 Task: Search one way flight ticket for 1 adult, 5 children, 2 infants in seat and 1 infant on lap in first from Myrtle Beach: Myrtle Beach International Airport to New Bern: Coastal Carolina Regional Airport (was Craven County Regional) on 8-4-2023. Number of bags: 1 checked bag. Price is upto 106000. Outbound departure time preference is 6:00.
Action: Mouse moved to (218, 310)
Screenshot: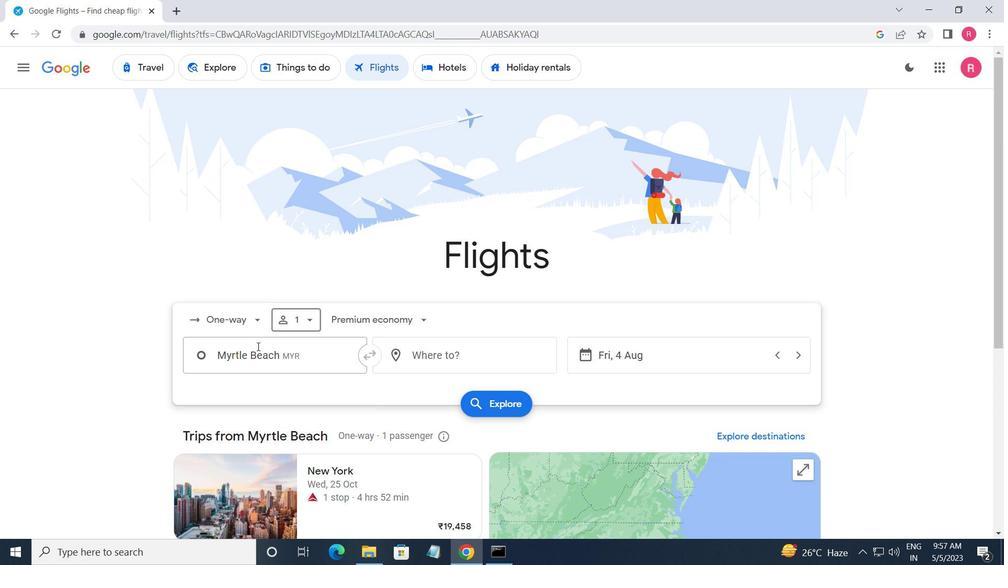 
Action: Mouse pressed left at (218, 310)
Screenshot: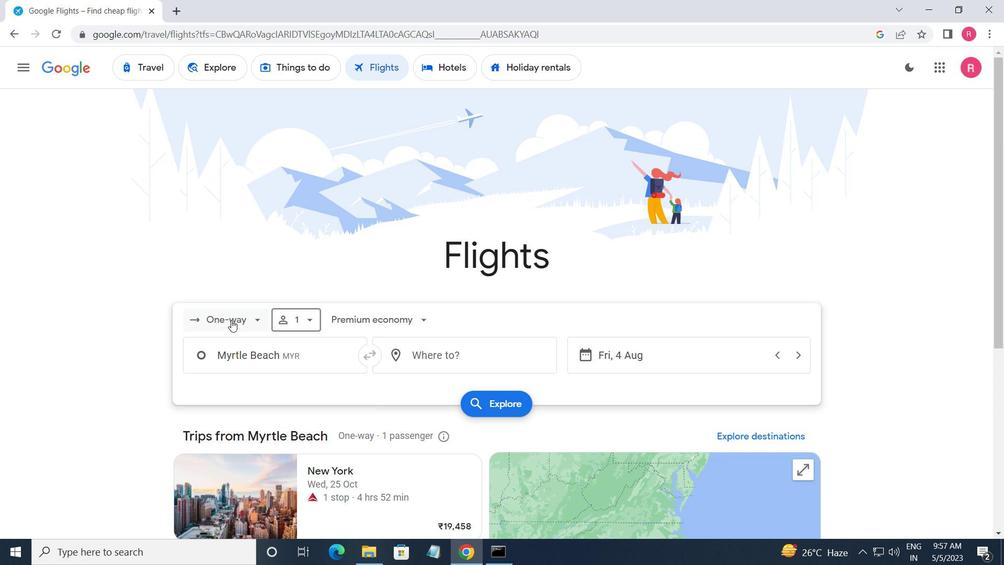 
Action: Mouse moved to (248, 378)
Screenshot: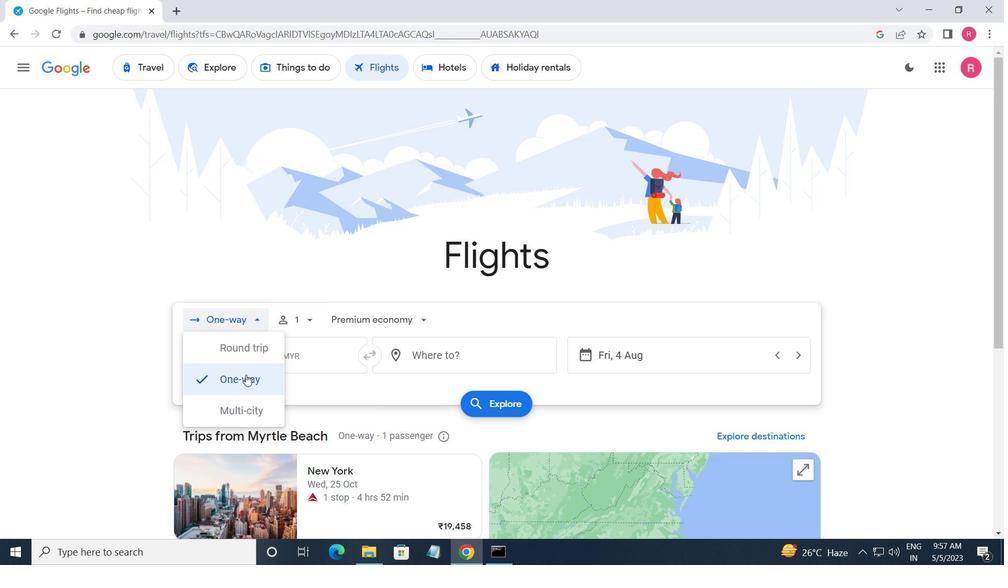 
Action: Mouse pressed left at (248, 378)
Screenshot: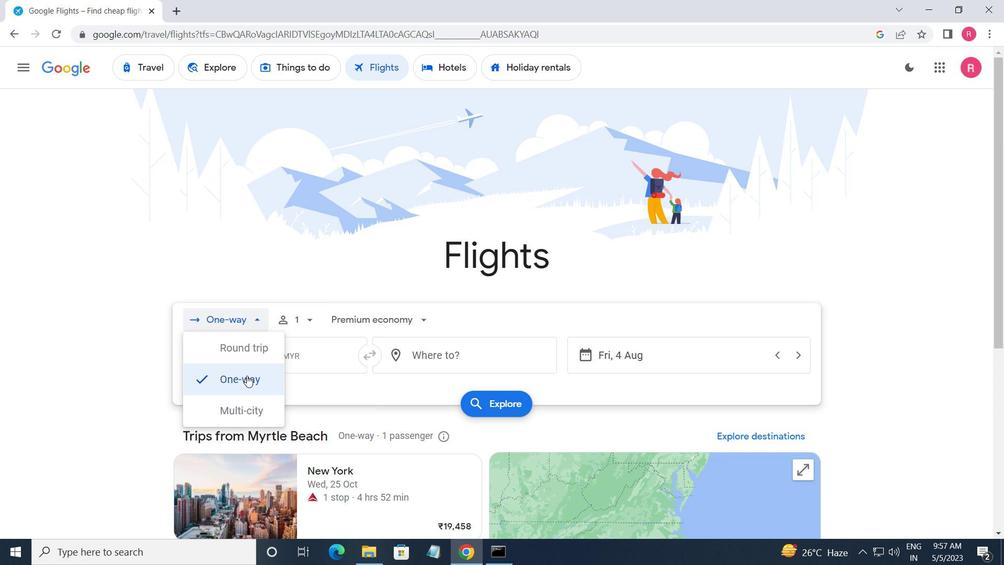
Action: Mouse moved to (300, 318)
Screenshot: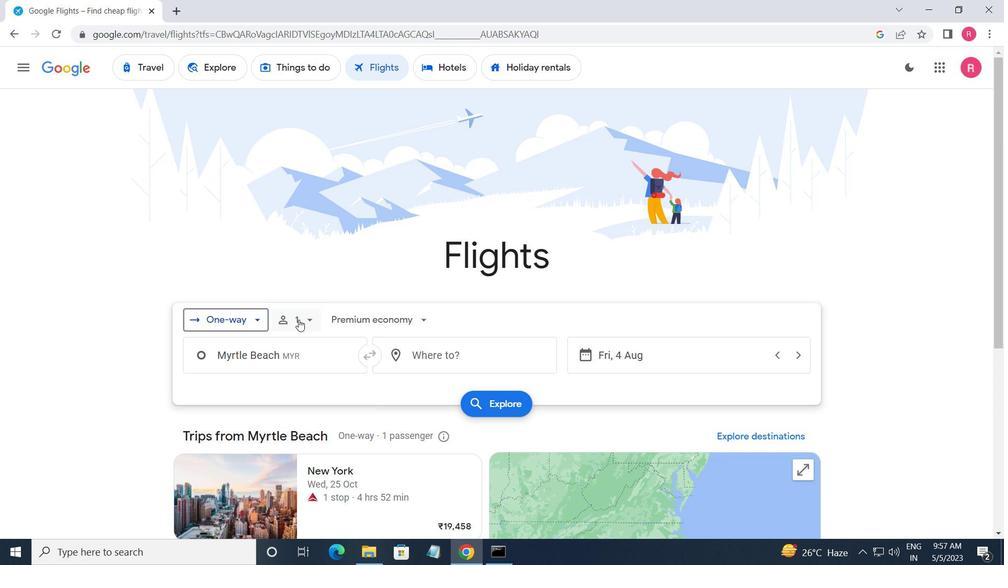 
Action: Mouse pressed left at (300, 318)
Screenshot: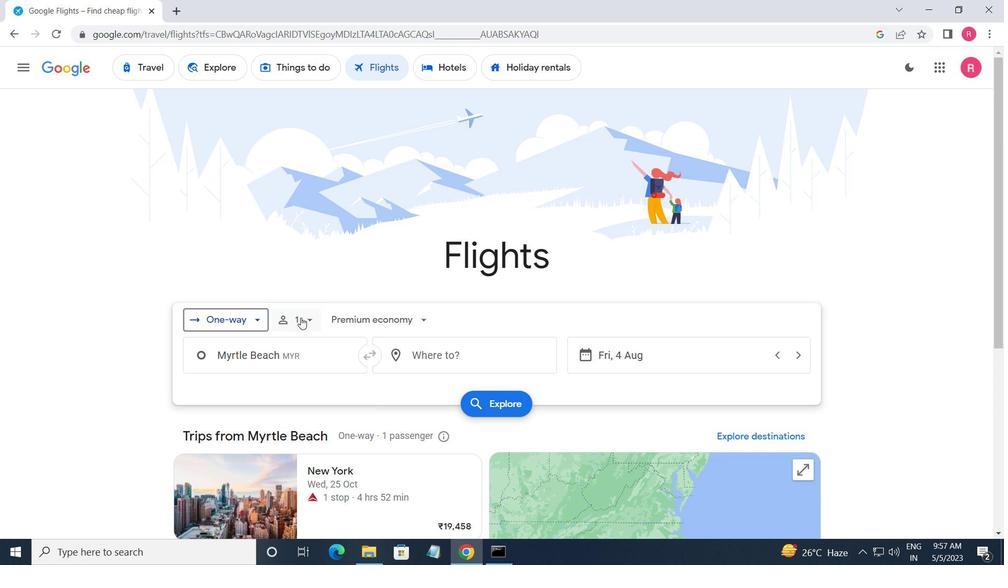 
Action: Mouse moved to (412, 391)
Screenshot: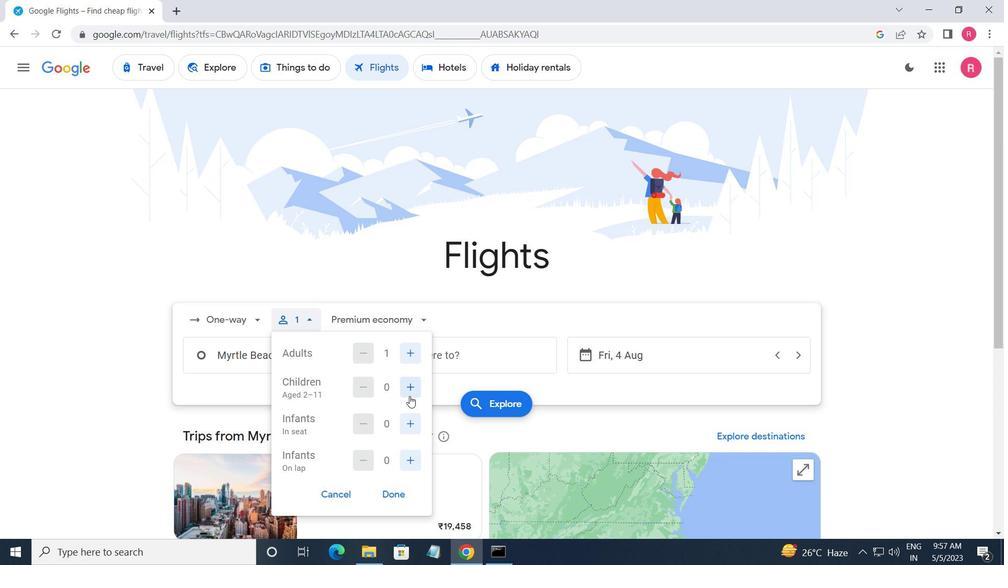 
Action: Mouse pressed left at (412, 391)
Screenshot: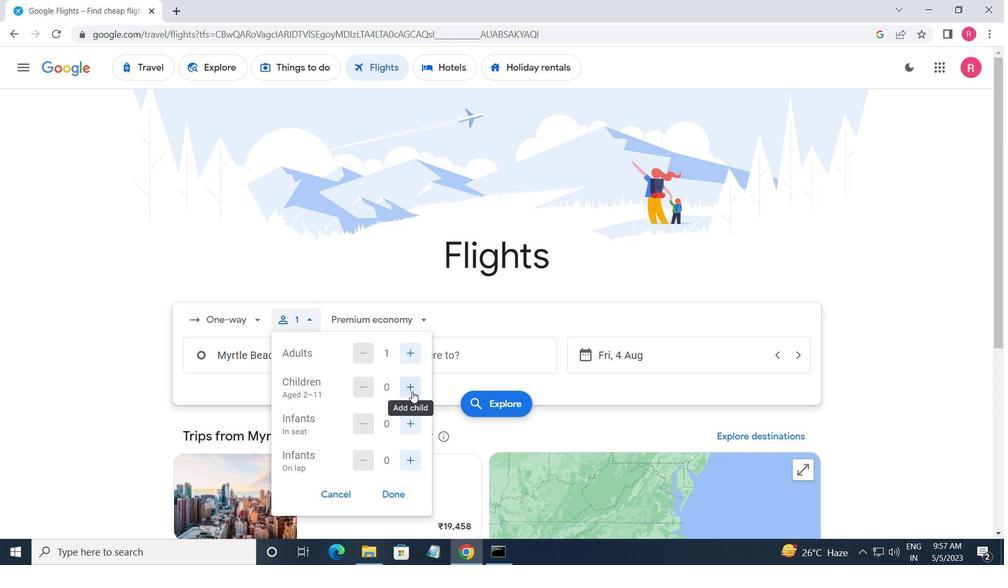 
Action: Mouse pressed left at (412, 391)
Screenshot: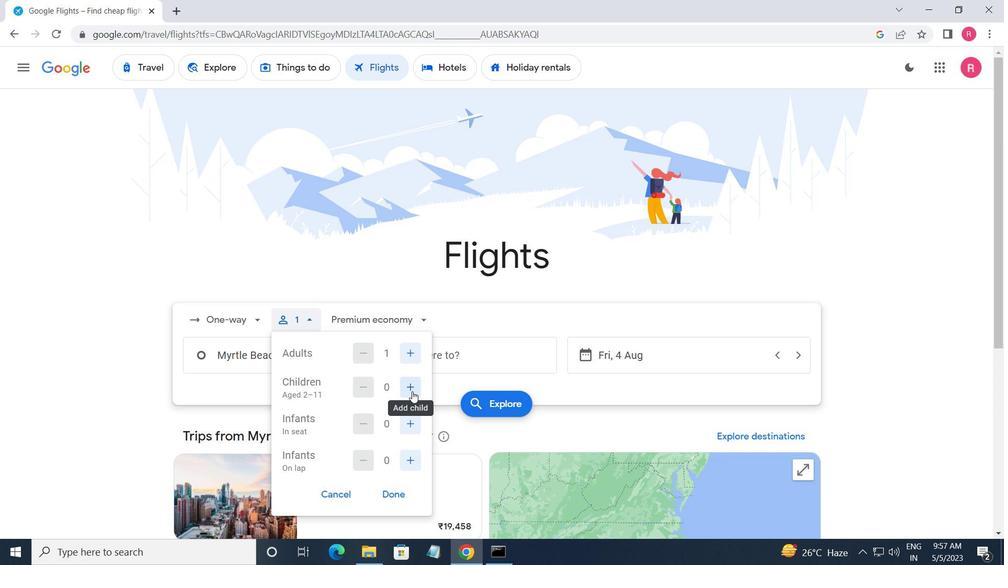 
Action: Mouse pressed left at (412, 391)
Screenshot: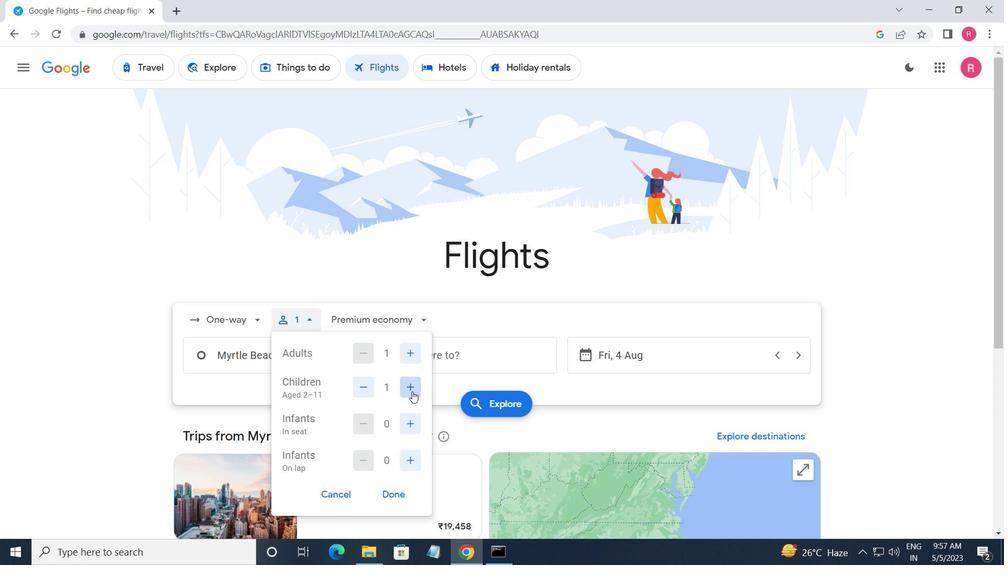 
Action: Mouse pressed left at (412, 391)
Screenshot: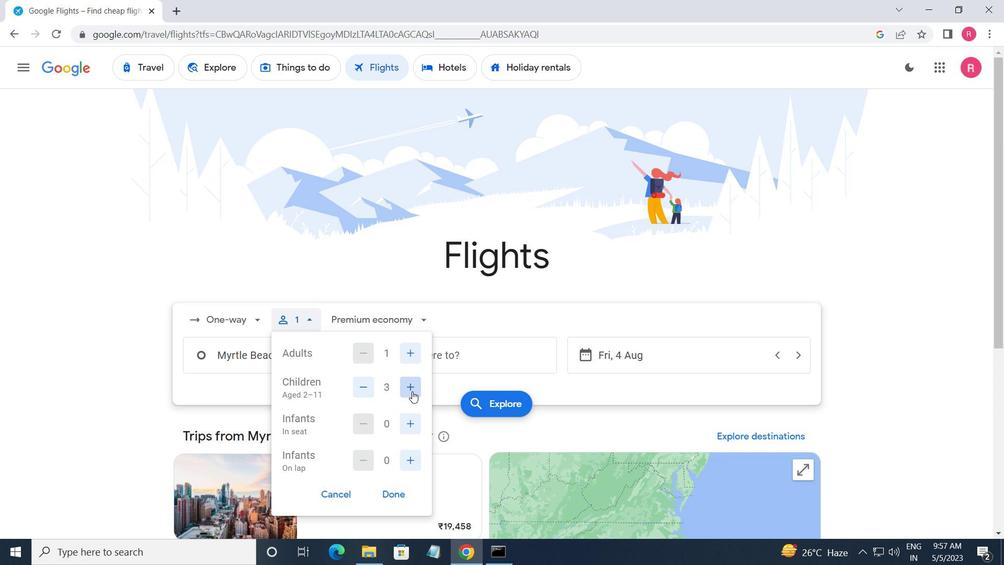 
Action: Mouse moved to (413, 391)
Screenshot: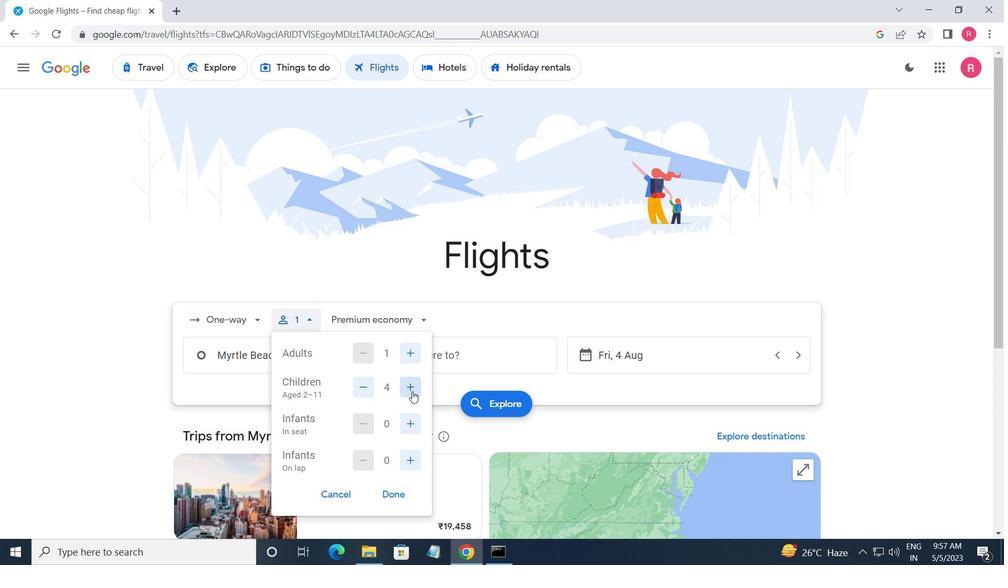 
Action: Mouse pressed left at (413, 391)
Screenshot: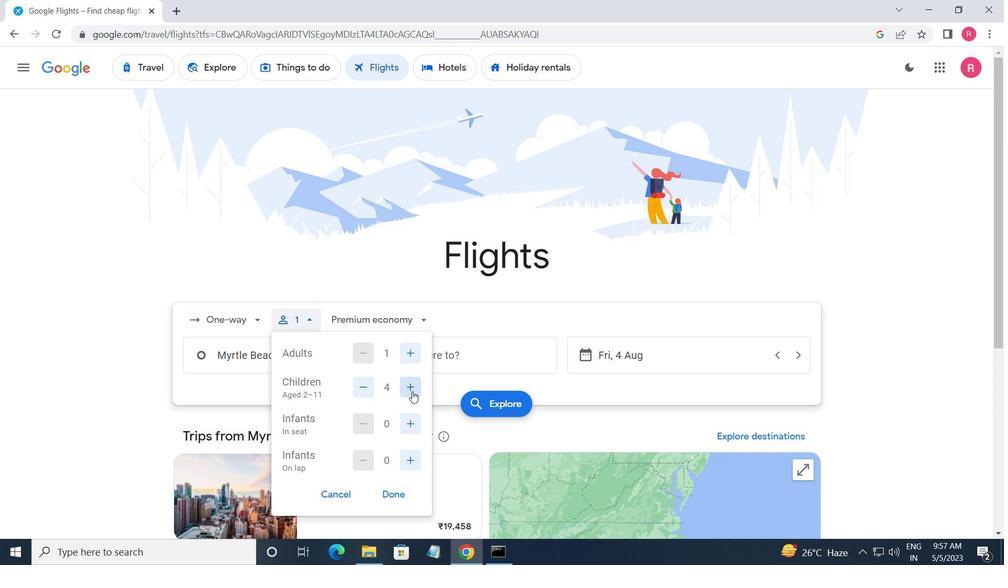
Action: Mouse moved to (410, 430)
Screenshot: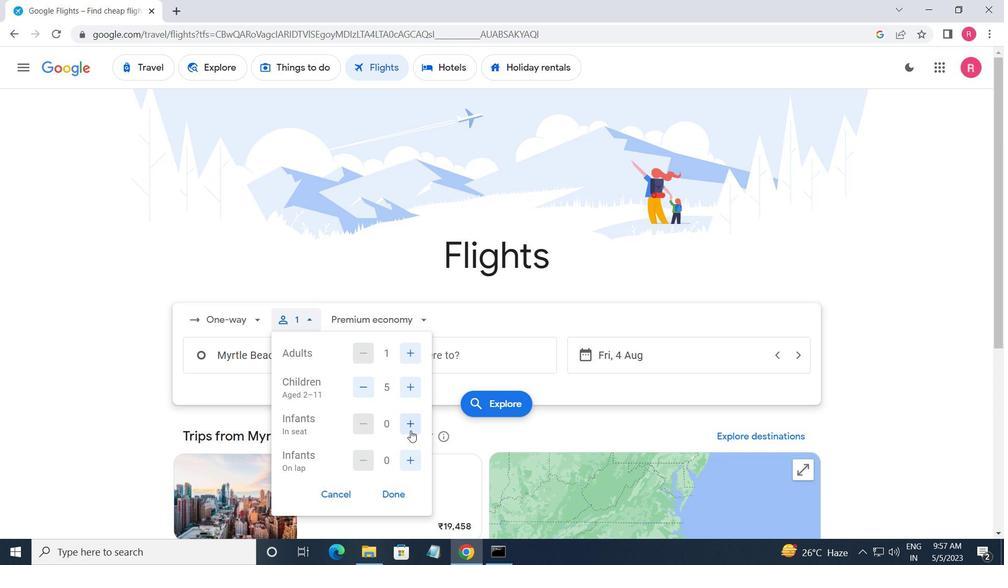 
Action: Mouse pressed left at (410, 430)
Screenshot: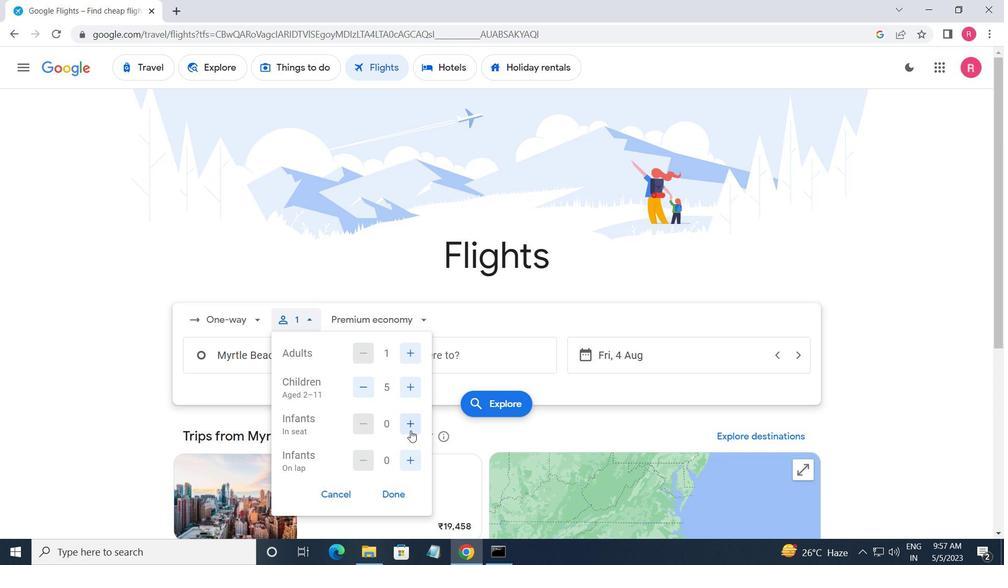 
Action: Mouse pressed left at (410, 430)
Screenshot: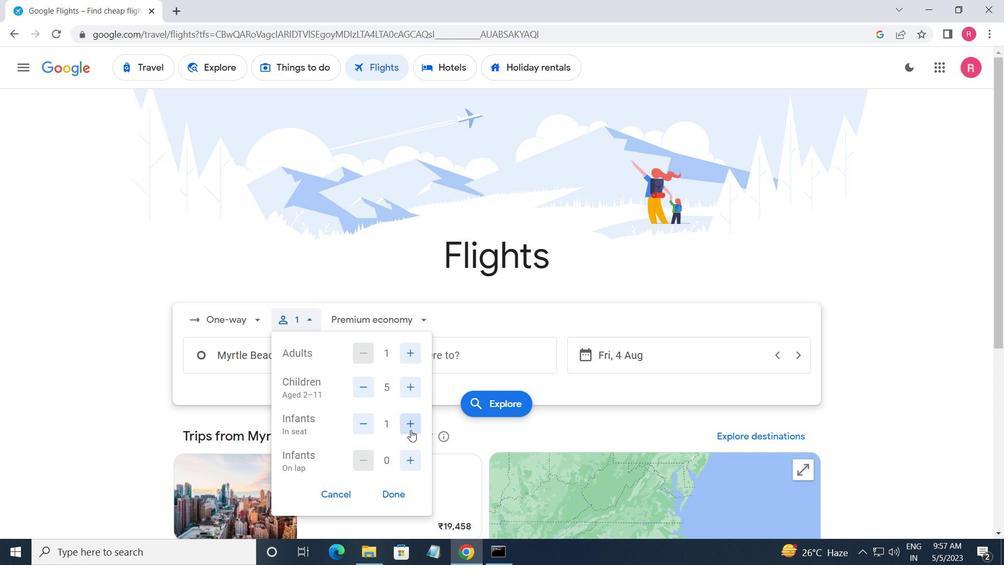 
Action: Mouse moved to (364, 318)
Screenshot: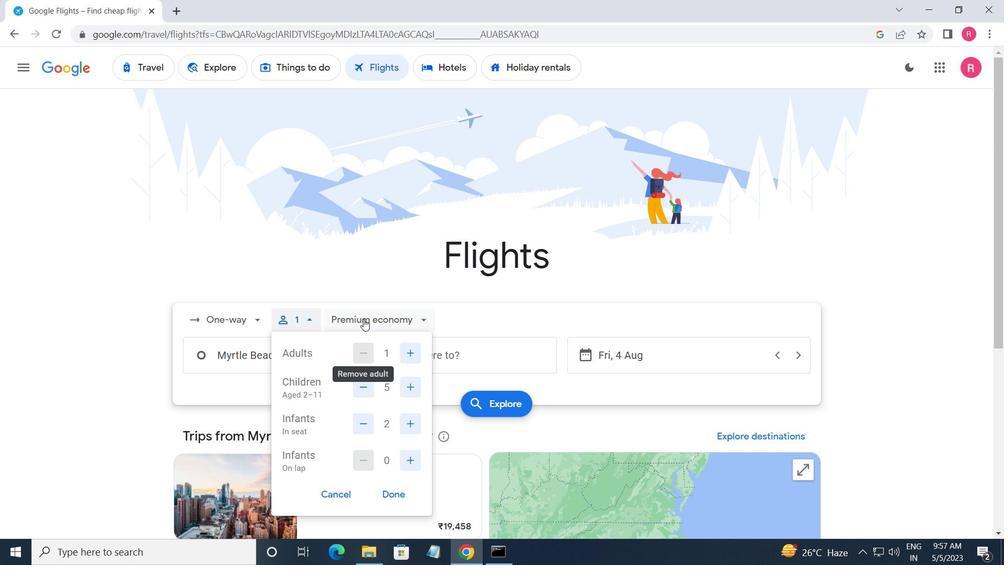 
Action: Mouse pressed left at (364, 318)
Screenshot: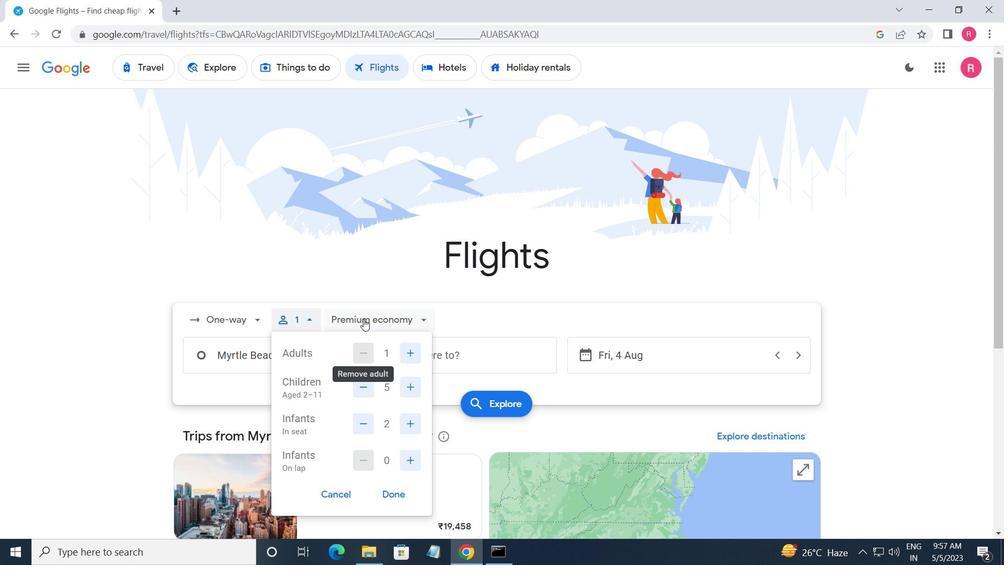 
Action: Mouse moved to (384, 438)
Screenshot: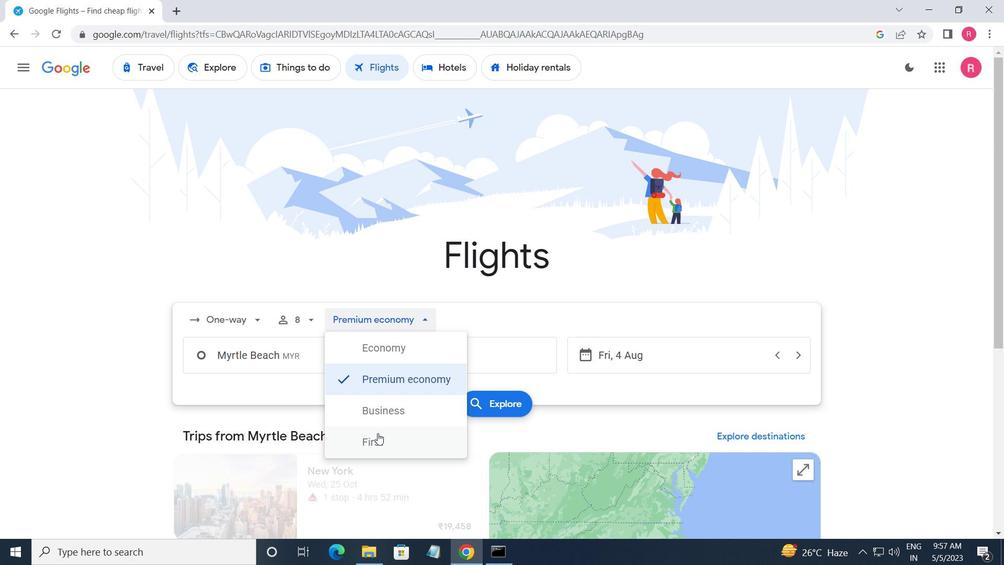
Action: Mouse pressed left at (384, 438)
Screenshot: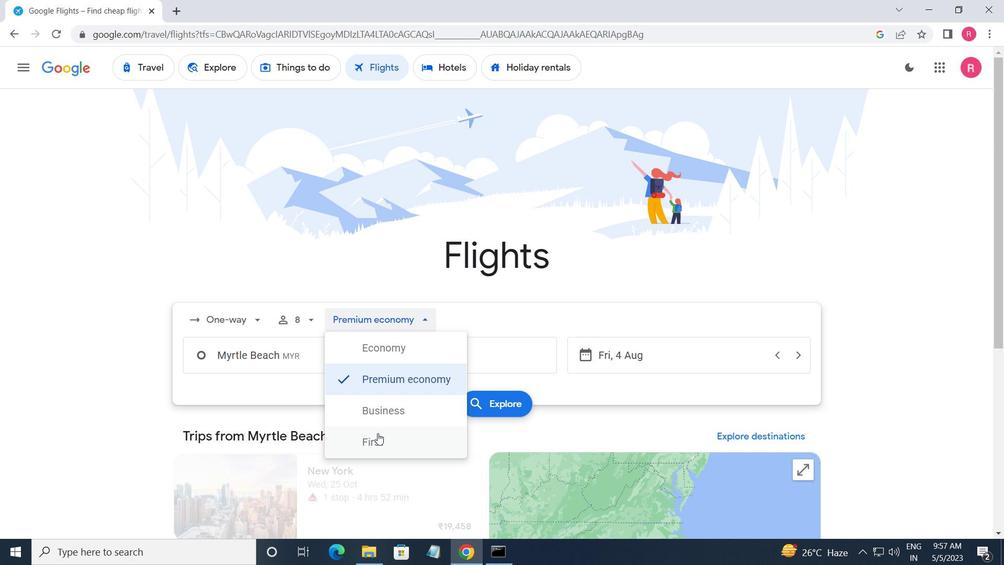 
Action: Mouse moved to (332, 366)
Screenshot: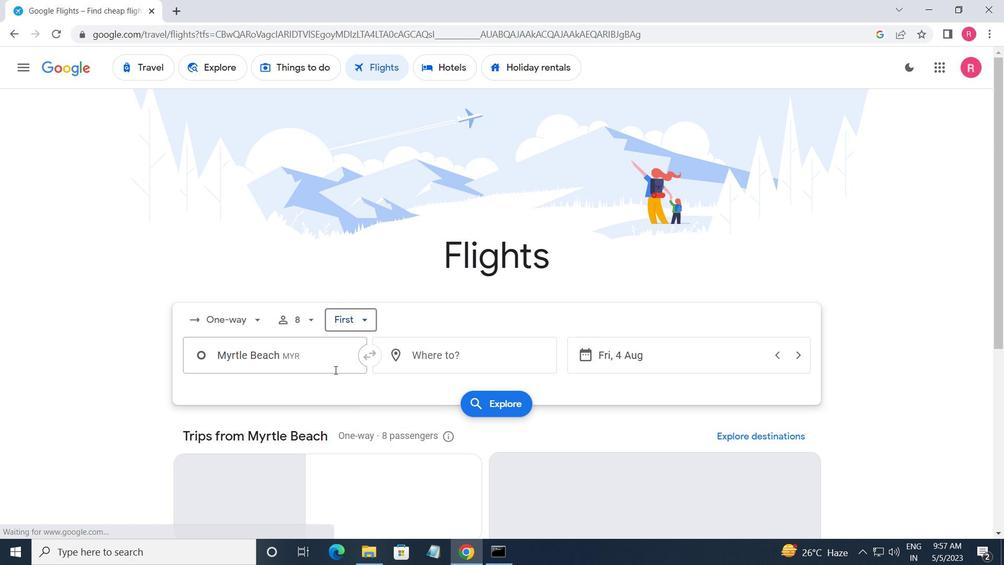 
Action: Mouse pressed left at (332, 366)
Screenshot: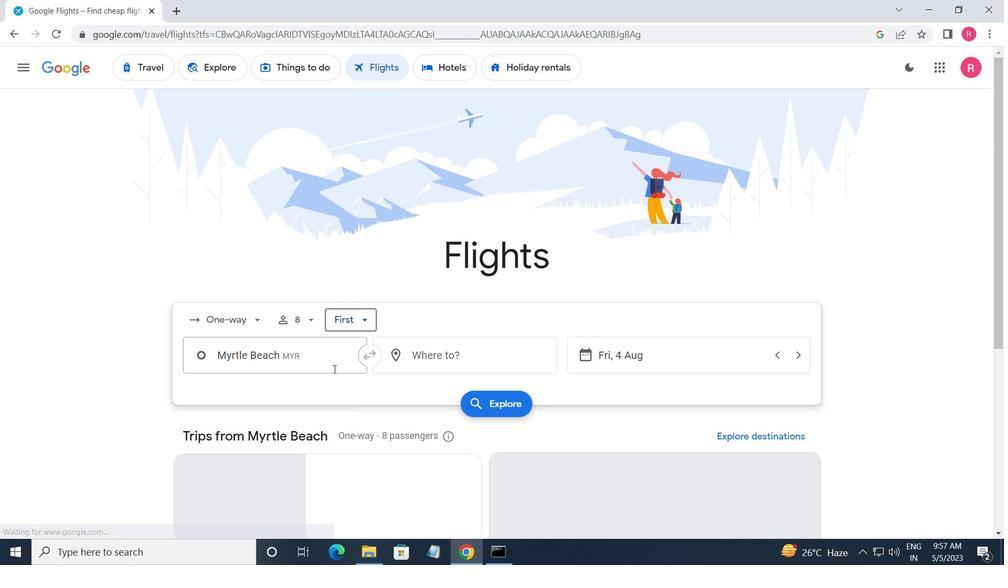 
Action: Mouse moved to (329, 419)
Screenshot: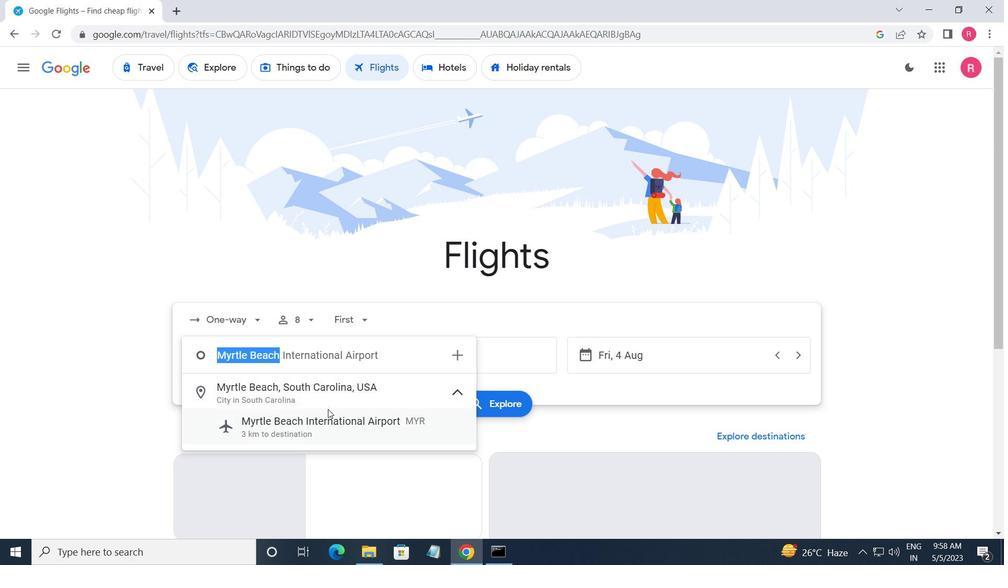 
Action: Mouse pressed left at (329, 419)
Screenshot: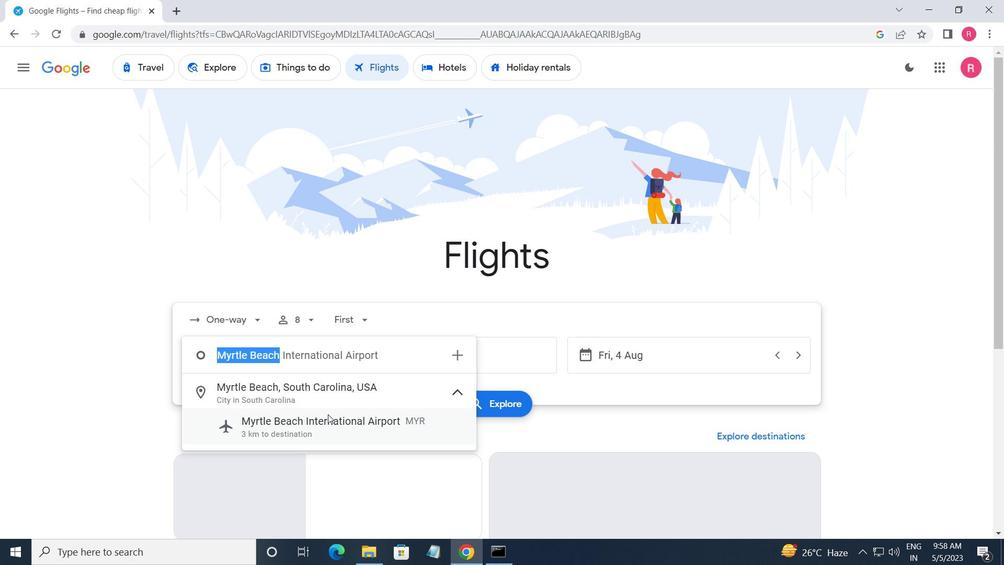
Action: Mouse moved to (487, 363)
Screenshot: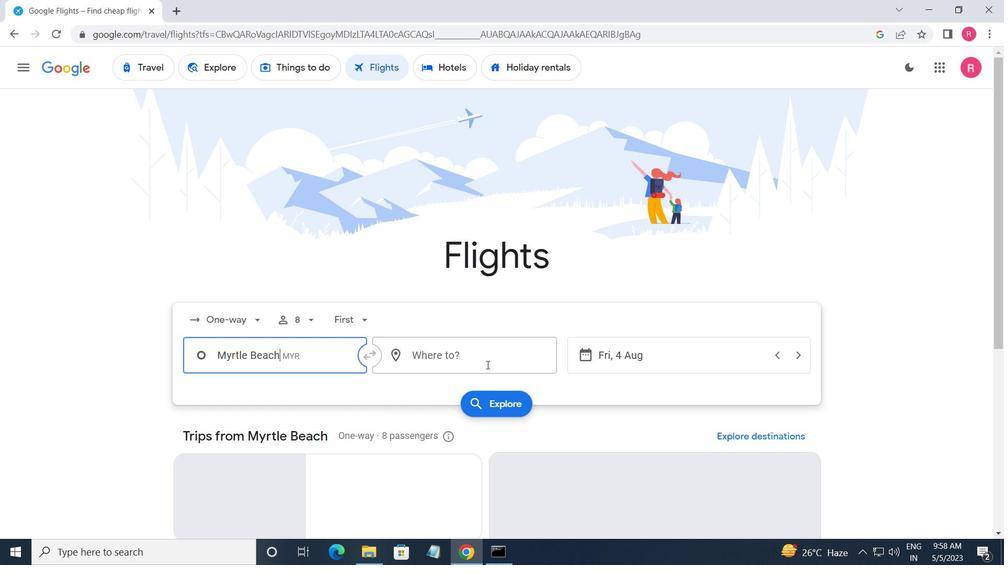 
Action: Mouse pressed left at (487, 363)
Screenshot: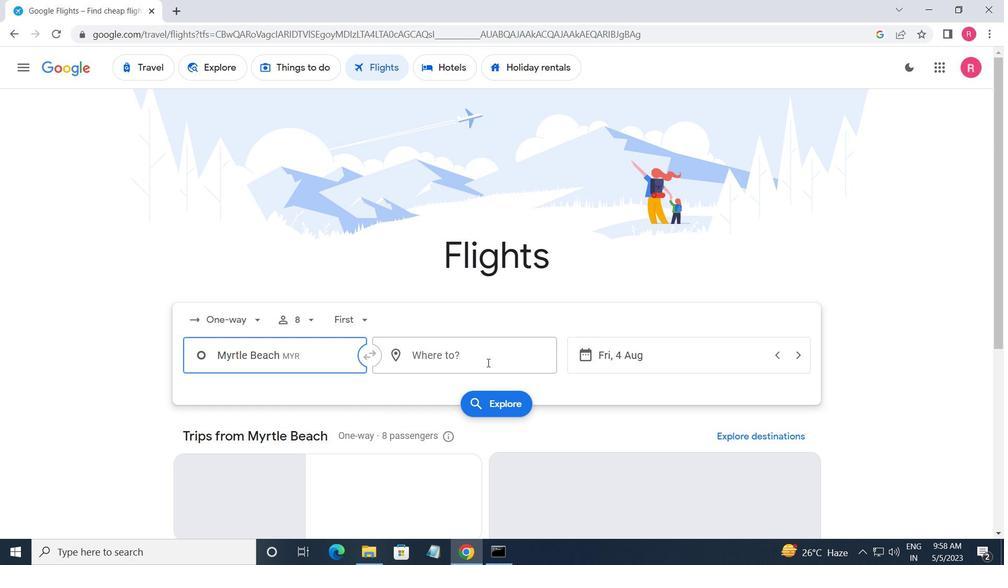 
Action: Mouse moved to (482, 483)
Screenshot: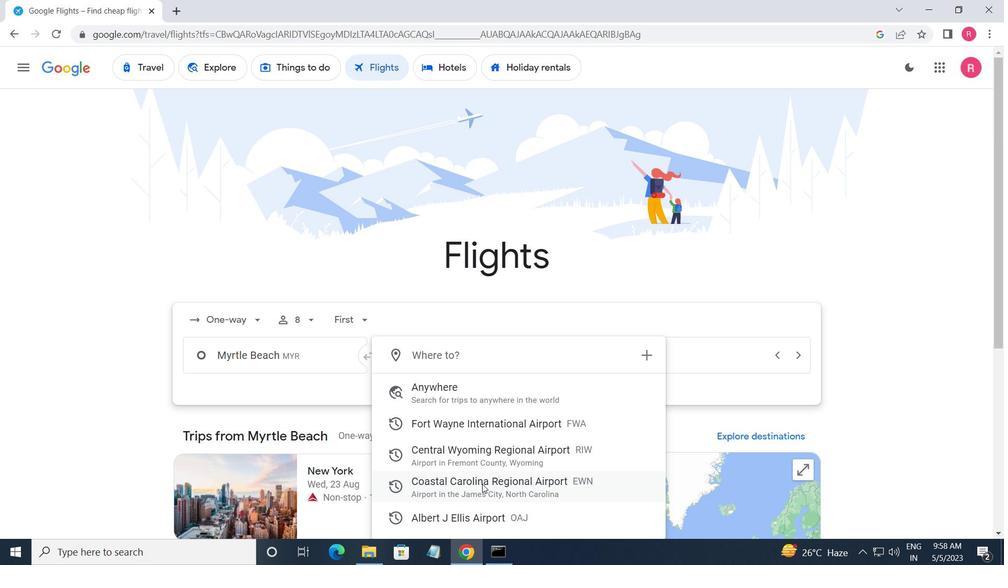 
Action: Mouse pressed left at (482, 483)
Screenshot: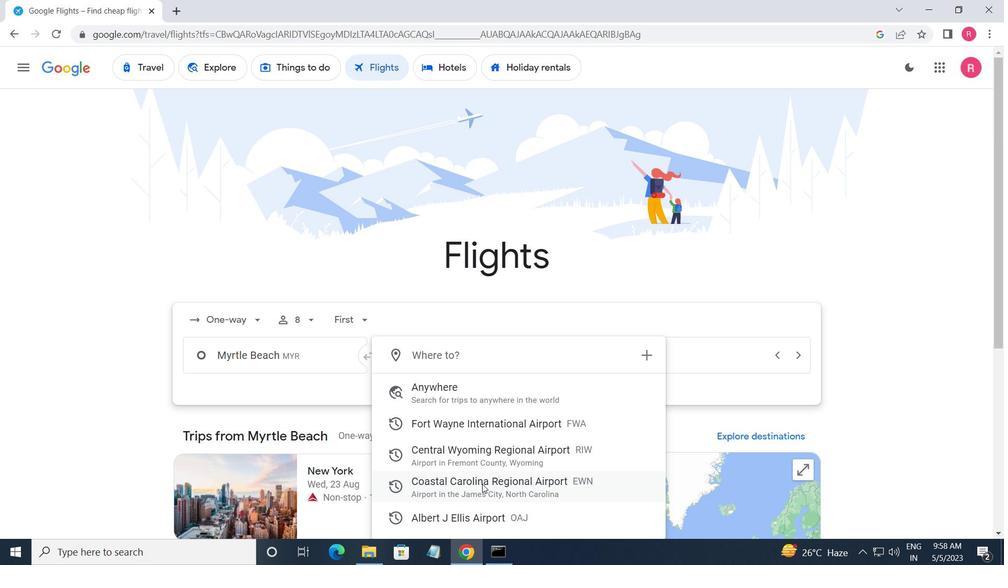 
Action: Mouse moved to (668, 362)
Screenshot: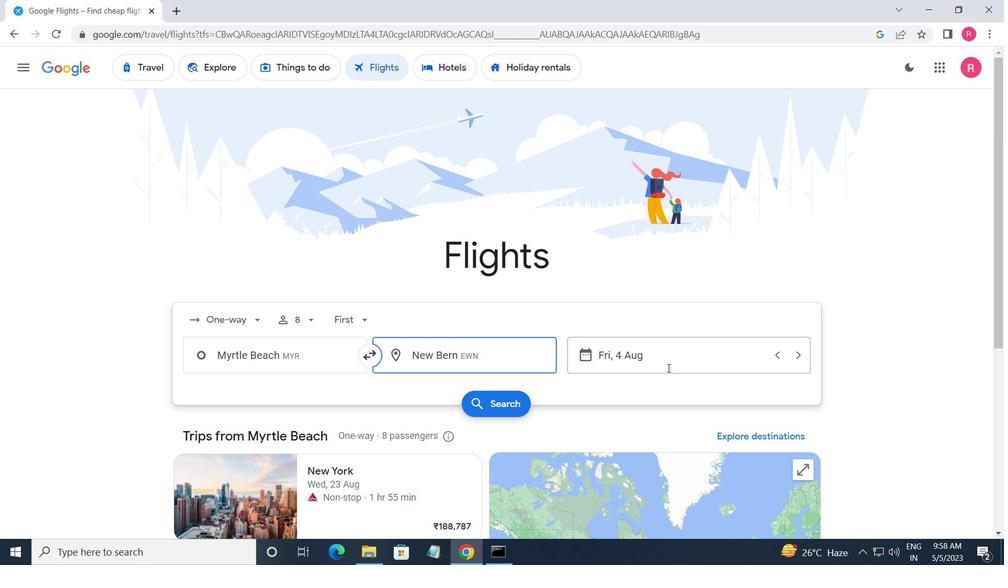 
Action: Mouse pressed left at (668, 362)
Screenshot: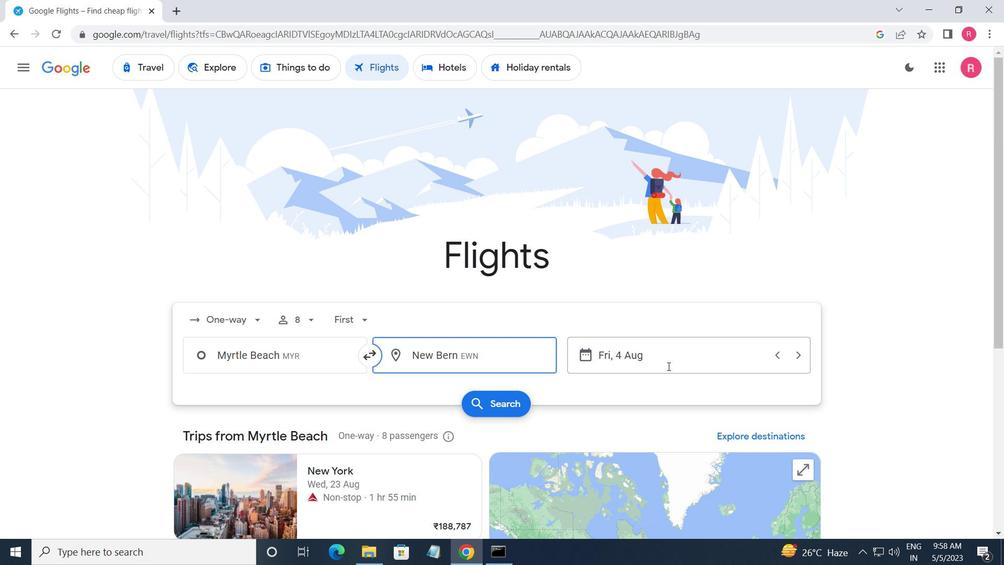 
Action: Mouse moved to (498, 305)
Screenshot: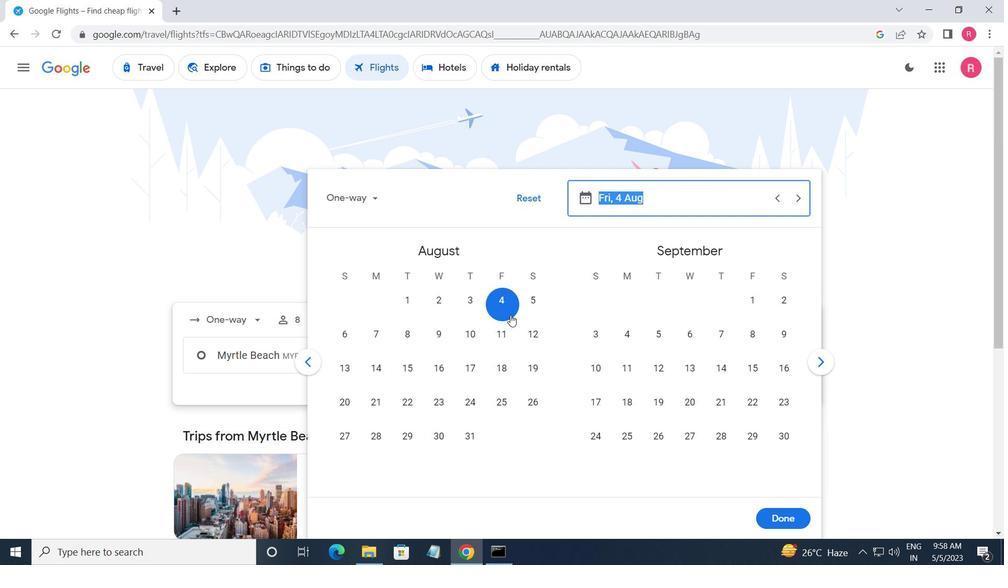 
Action: Mouse pressed left at (498, 305)
Screenshot: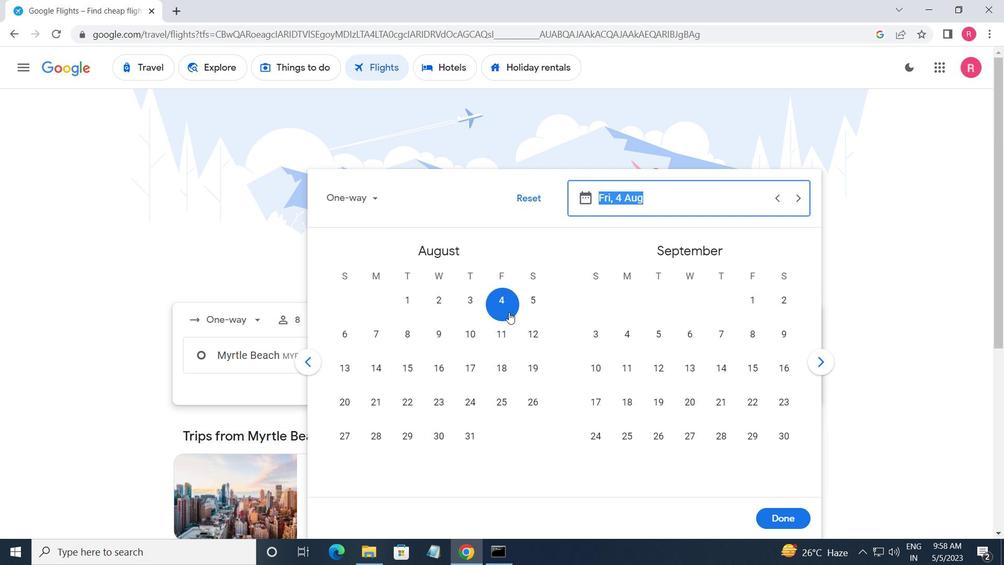 
Action: Mouse moved to (771, 512)
Screenshot: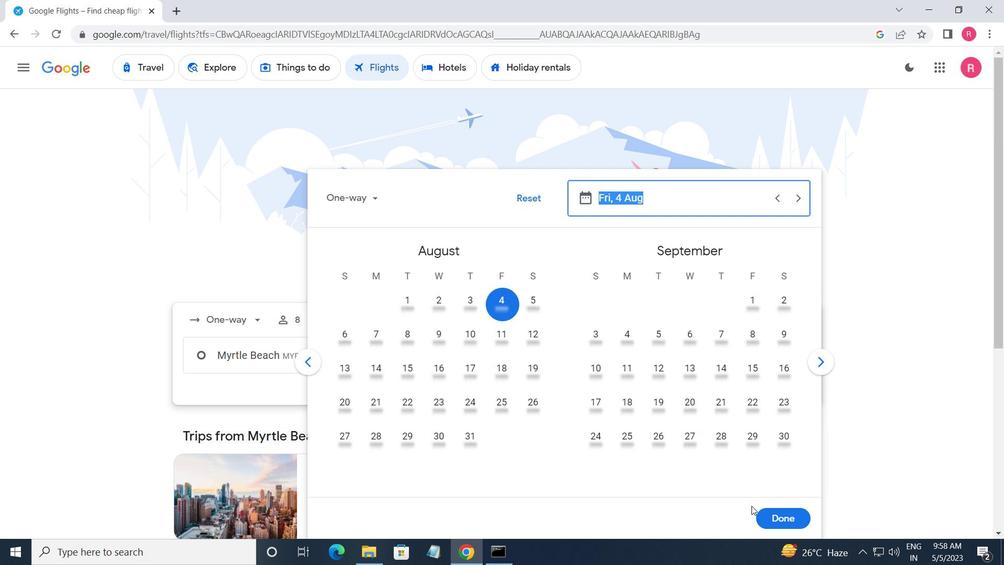
Action: Mouse pressed left at (771, 512)
Screenshot: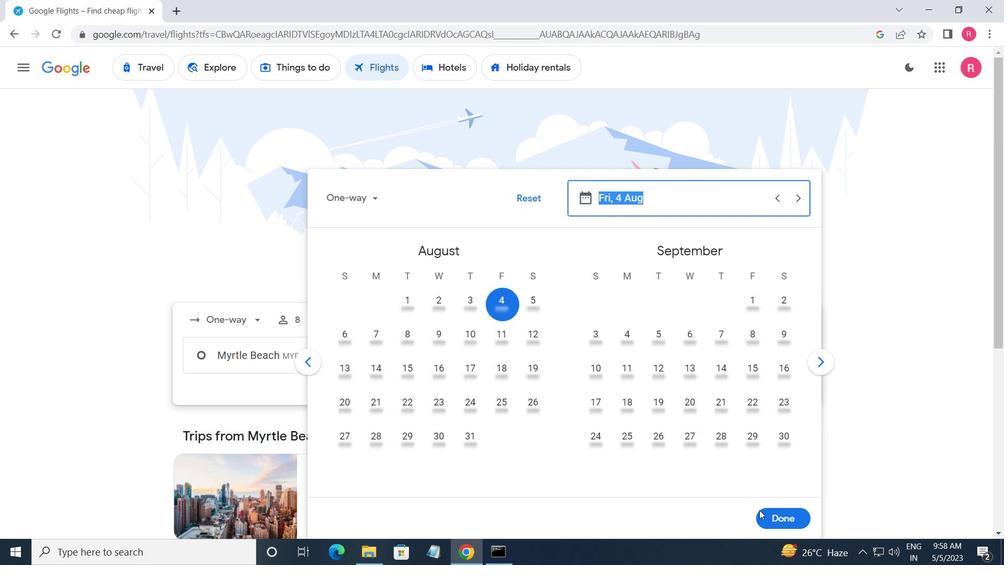 
Action: Mouse moved to (512, 403)
Screenshot: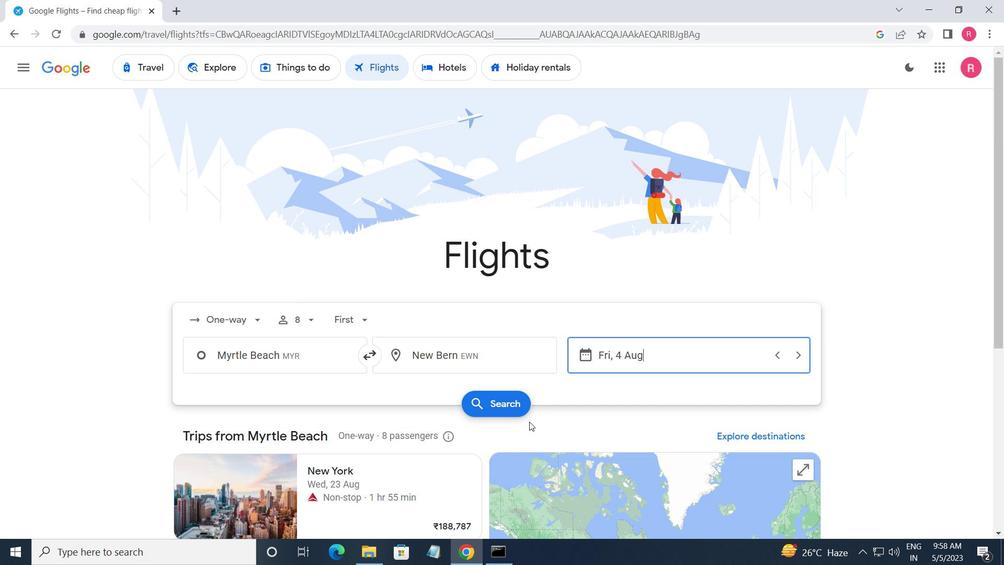 
Action: Mouse pressed left at (512, 403)
Screenshot: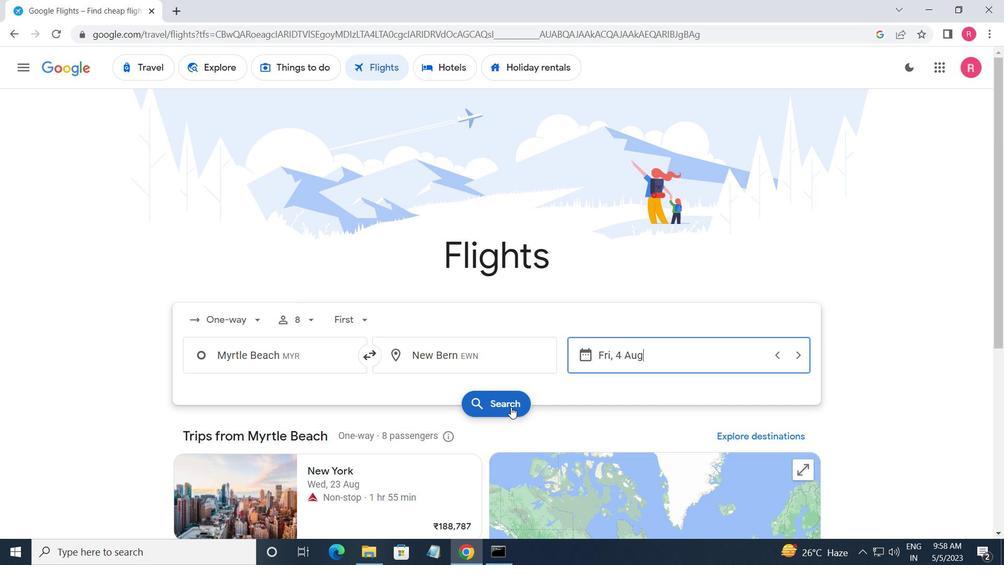 
Action: Mouse moved to (211, 194)
Screenshot: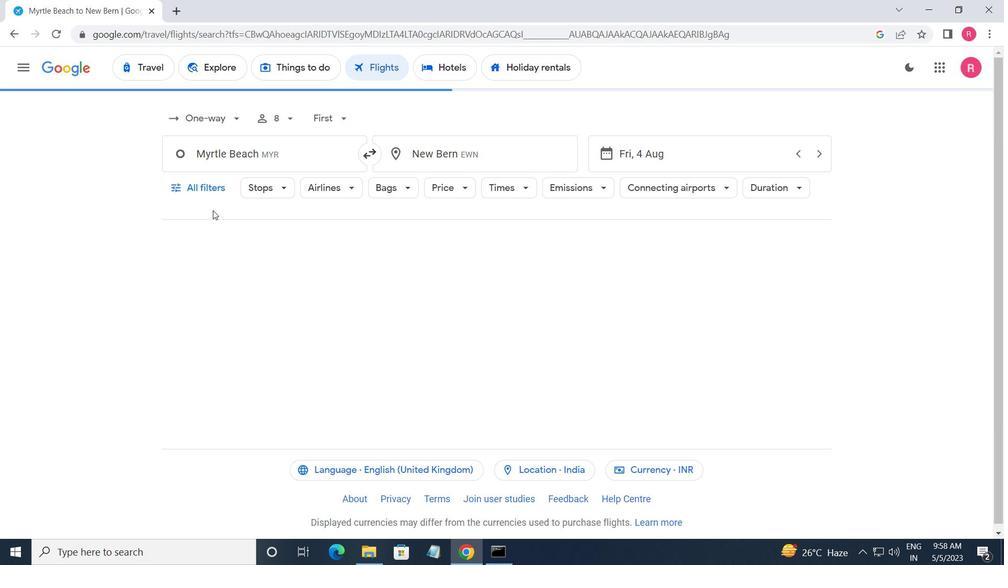 
Action: Mouse pressed left at (211, 194)
Screenshot: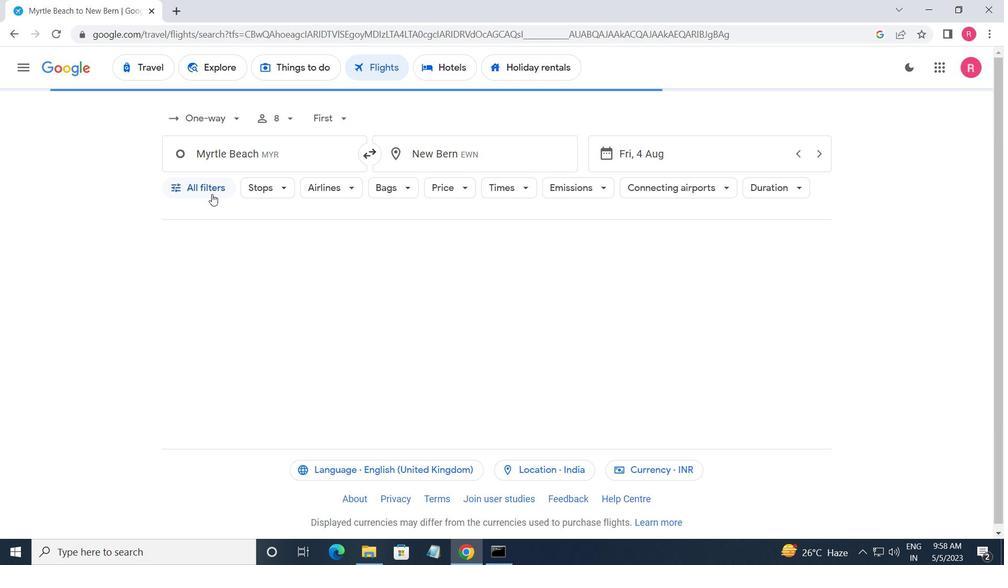 
Action: Mouse moved to (250, 356)
Screenshot: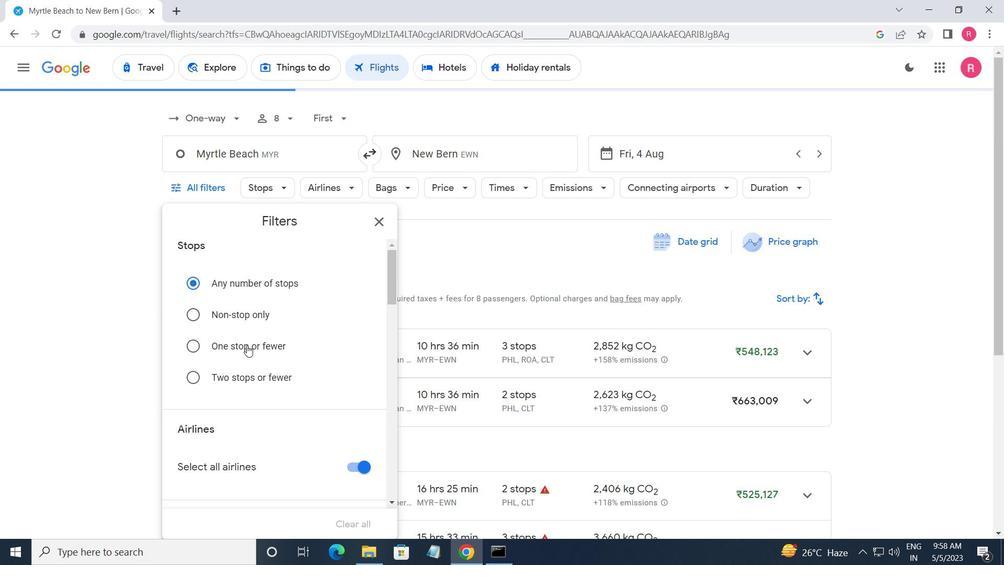 
Action: Mouse scrolled (250, 356) with delta (0, 0)
Screenshot: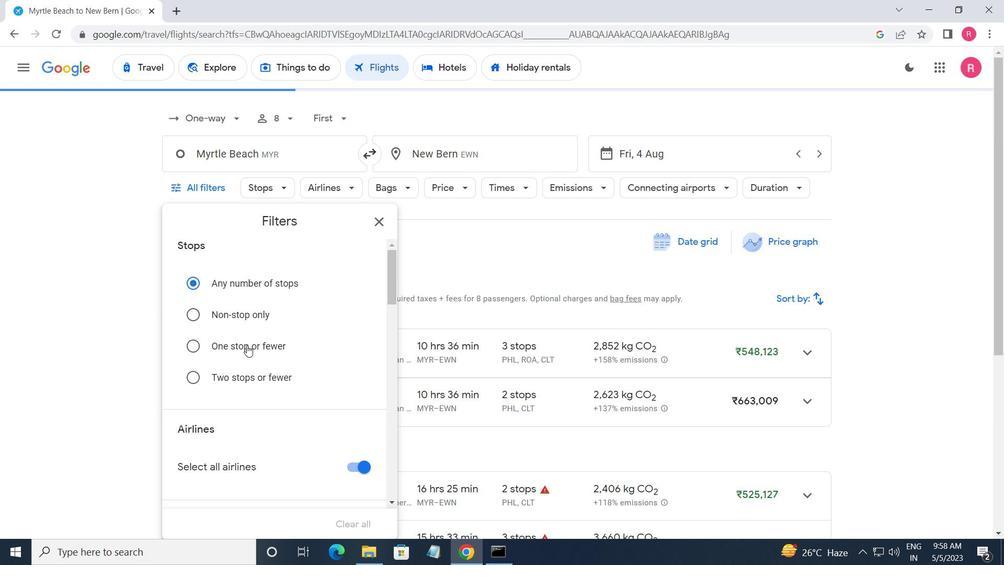 
Action: Mouse moved to (250, 359)
Screenshot: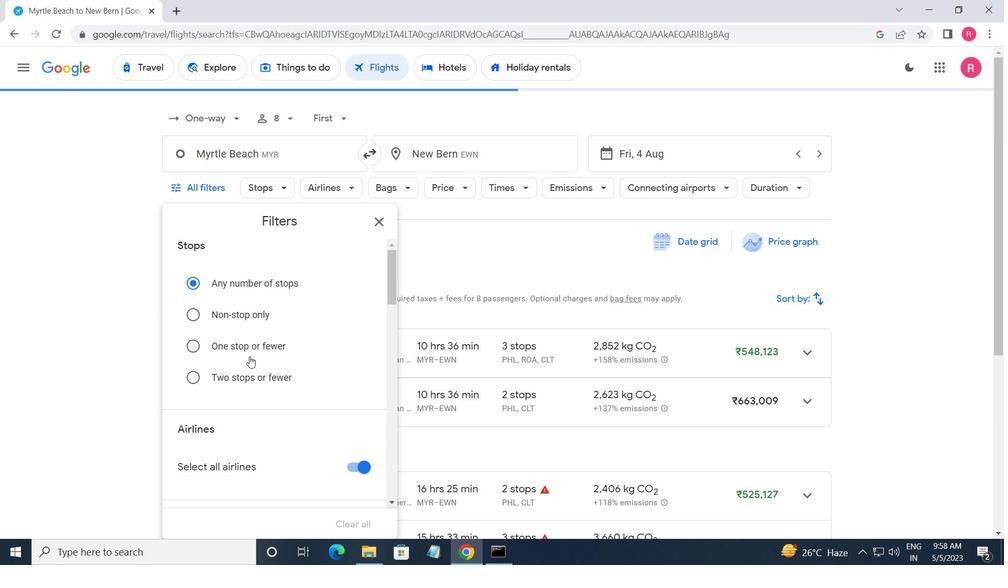 
Action: Mouse scrolled (250, 359) with delta (0, 0)
Screenshot: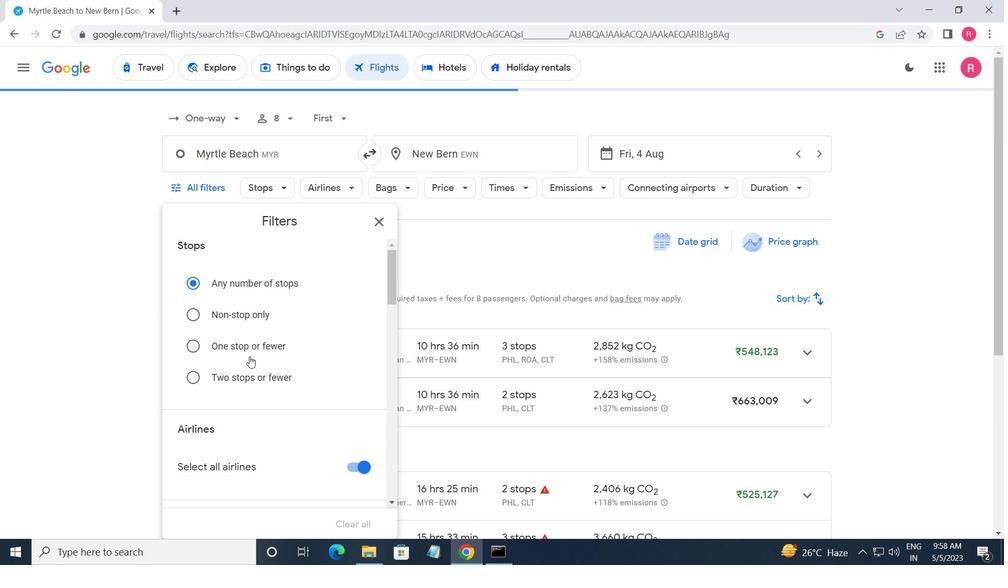 
Action: Mouse moved to (250, 363)
Screenshot: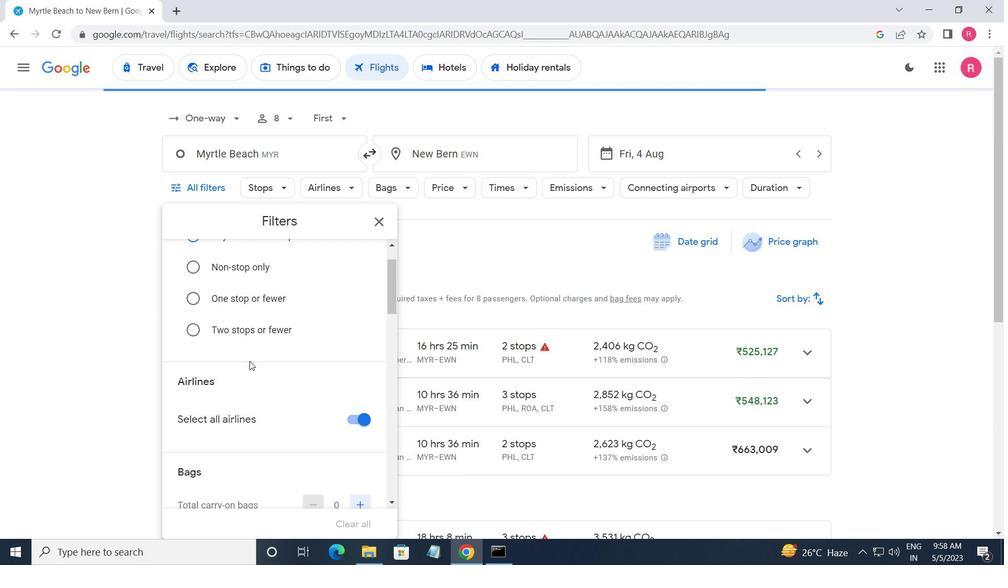 
Action: Mouse scrolled (250, 362) with delta (0, 0)
Screenshot: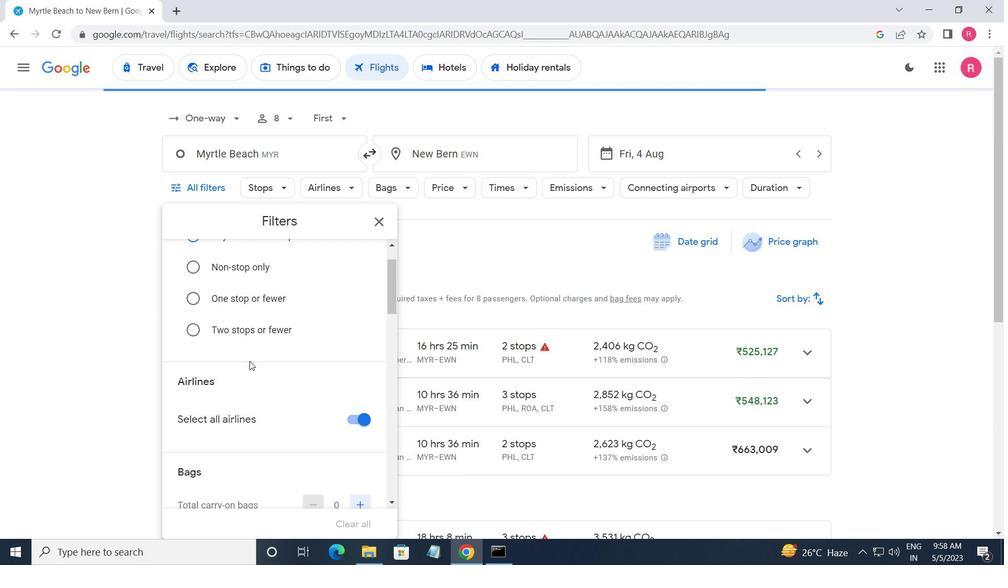 
Action: Mouse moved to (250, 365)
Screenshot: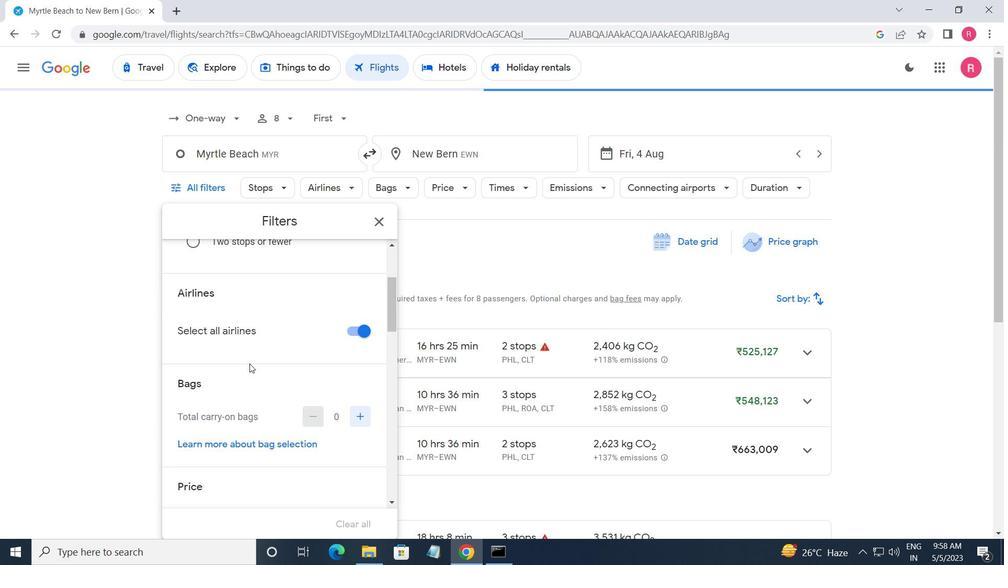 
Action: Mouse scrolled (250, 364) with delta (0, 0)
Screenshot: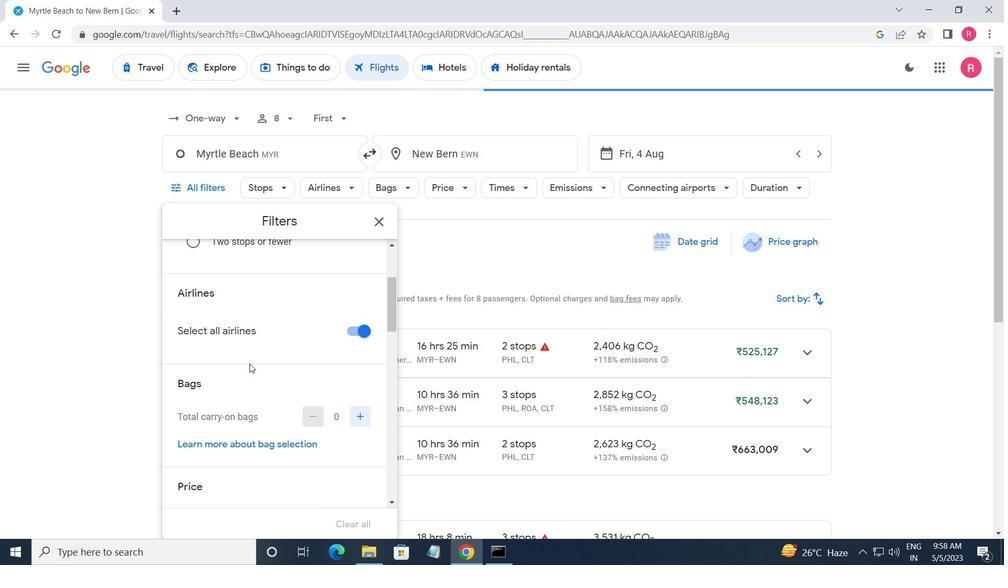 
Action: Mouse moved to (285, 368)
Screenshot: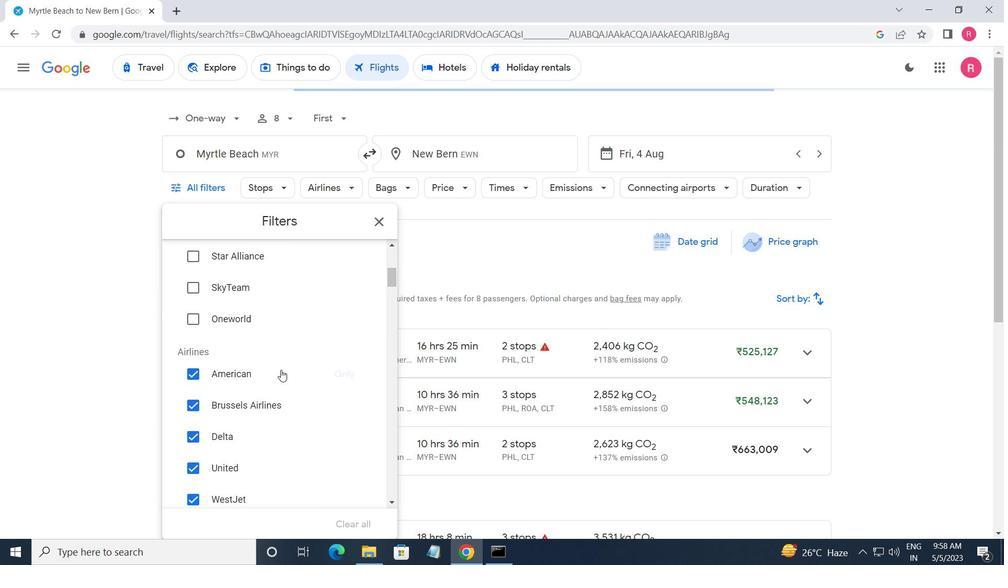 
Action: Mouse scrolled (285, 369) with delta (0, 0)
Screenshot: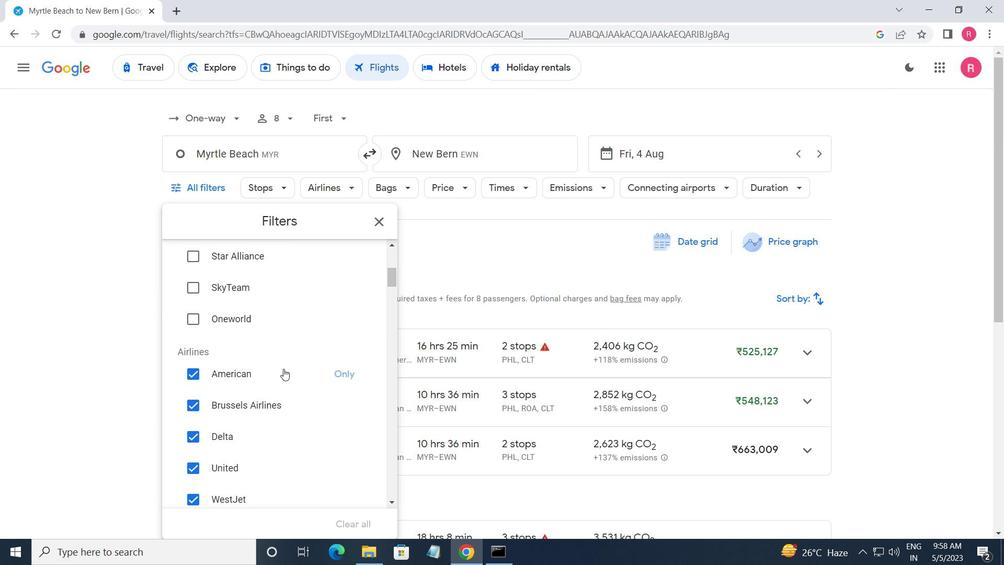 
Action: Mouse scrolled (285, 369) with delta (0, 0)
Screenshot: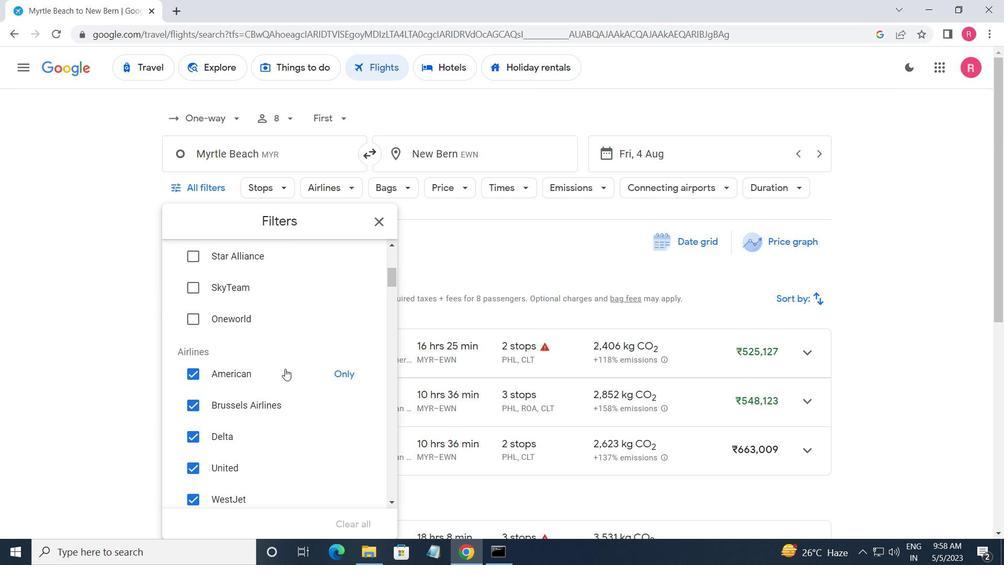 
Action: Mouse moved to (286, 367)
Screenshot: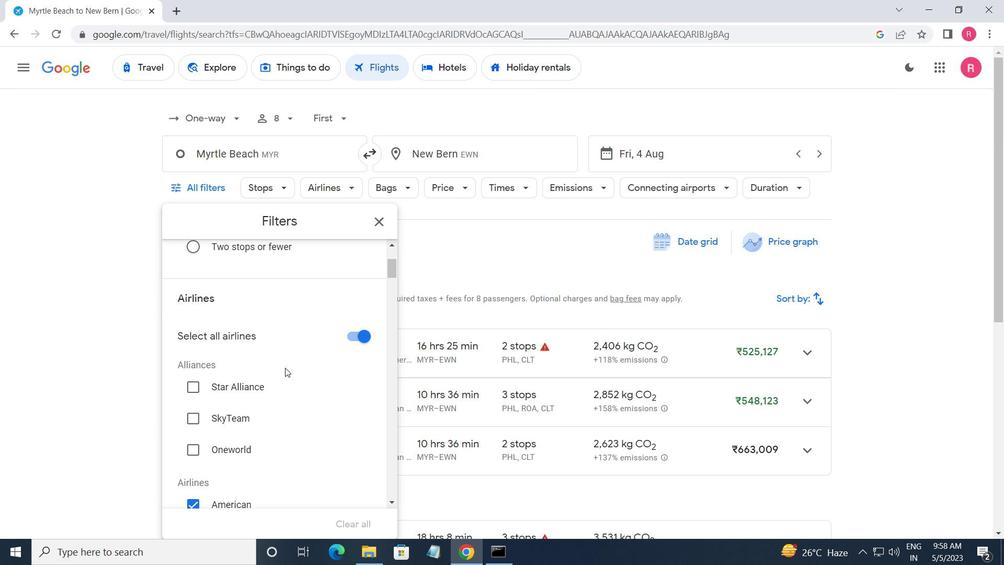 
Action: Mouse scrolled (286, 367) with delta (0, 0)
Screenshot: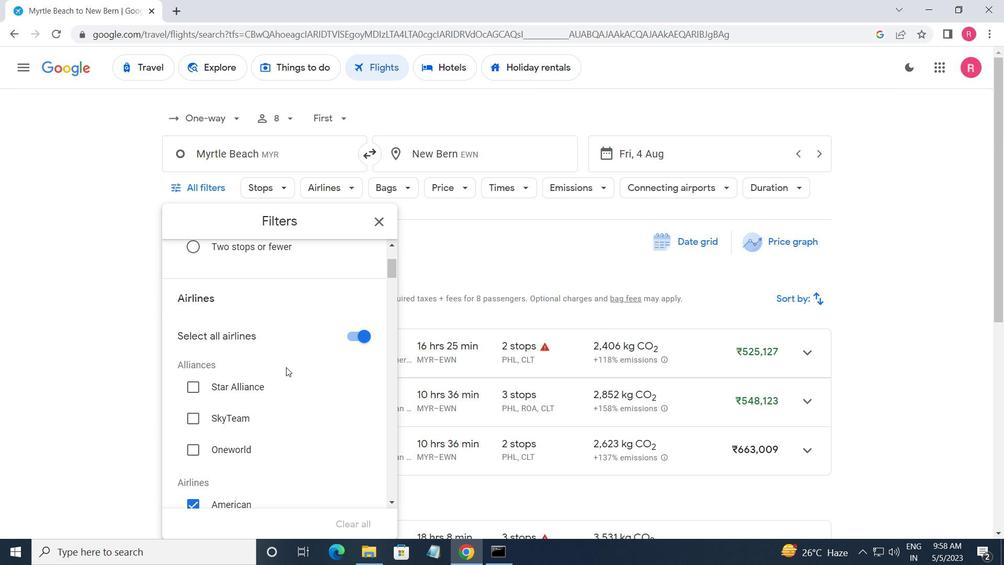 
Action: Mouse scrolled (286, 367) with delta (0, 0)
Screenshot: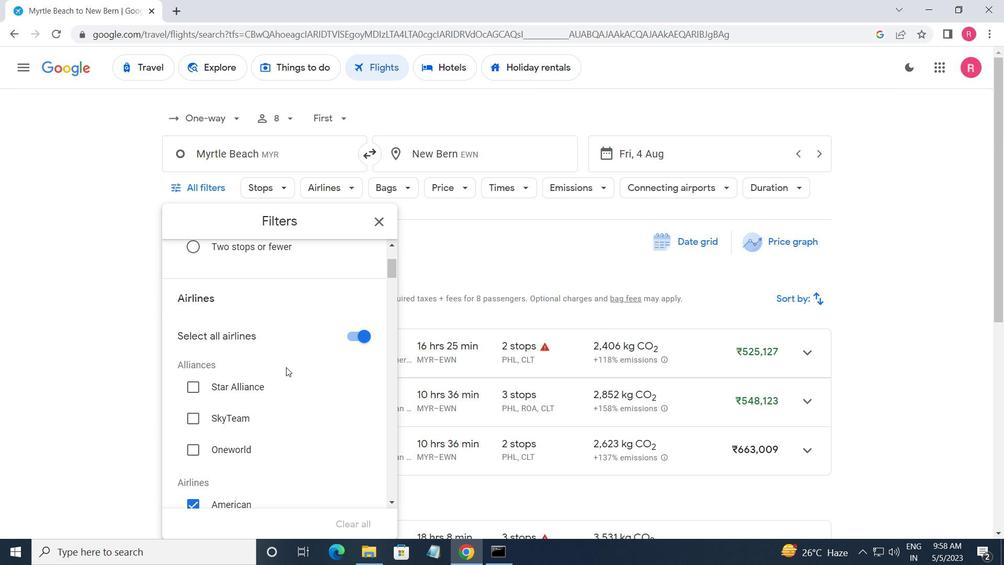
Action: Mouse scrolled (286, 367) with delta (0, 0)
Screenshot: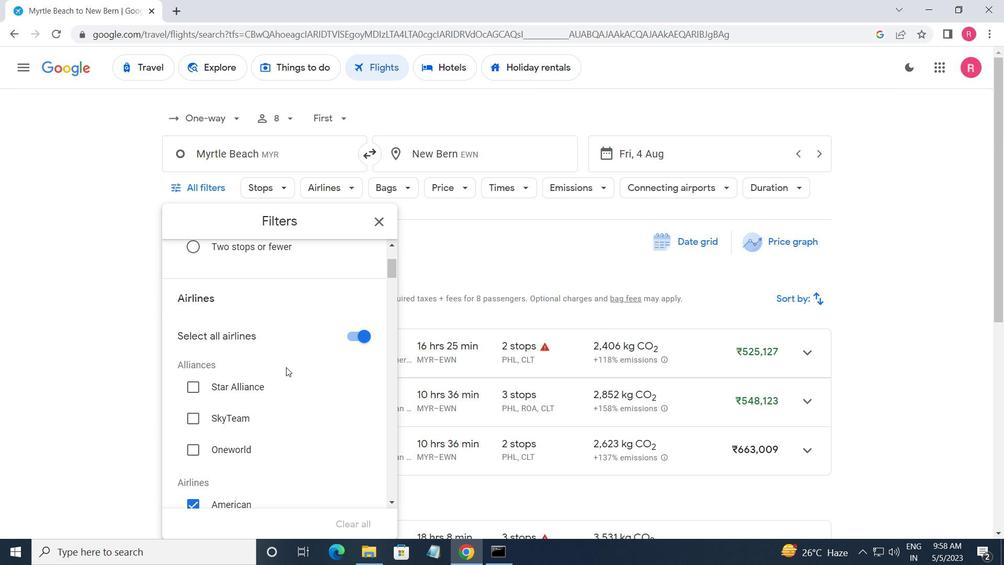 
Action: Mouse scrolled (286, 367) with delta (0, 0)
Screenshot: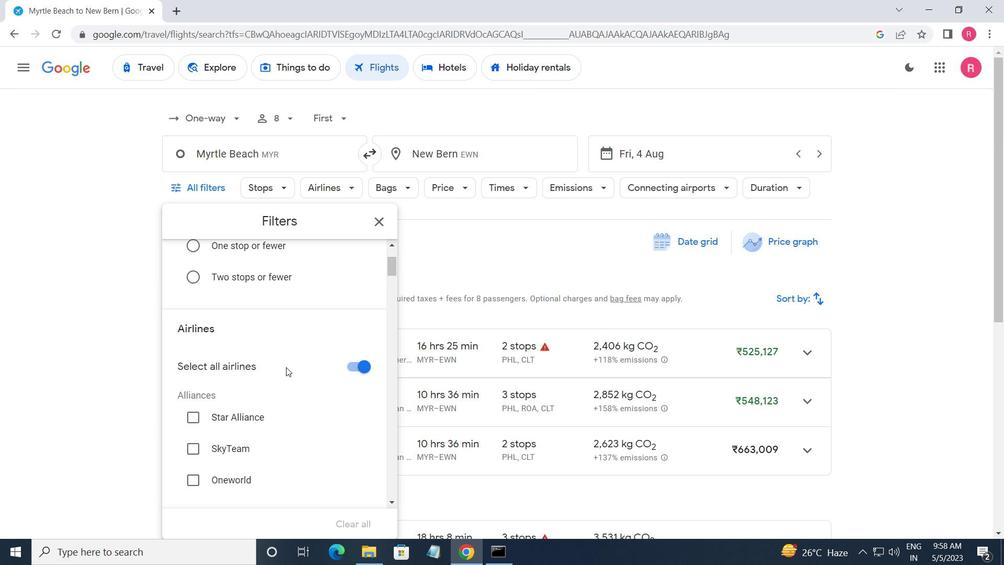 
Action: Mouse moved to (300, 362)
Screenshot: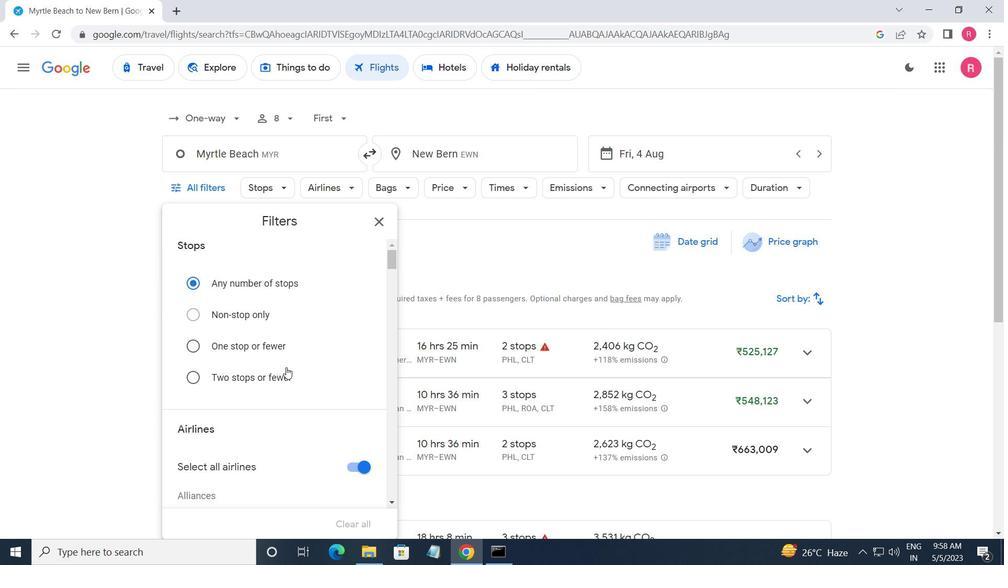 
Action: Mouse scrolled (300, 362) with delta (0, 0)
Screenshot: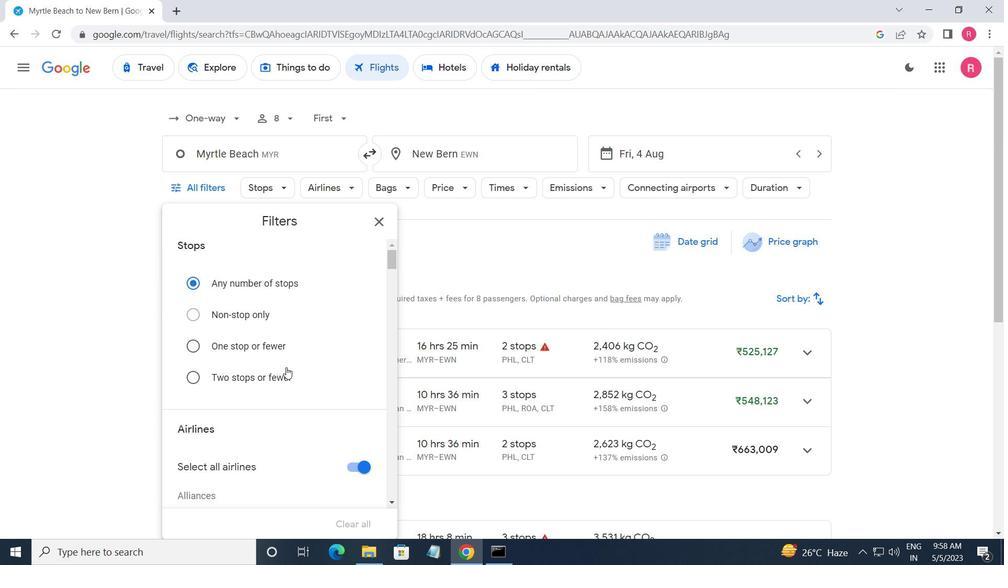 
Action: Mouse scrolled (300, 362) with delta (0, 0)
Screenshot: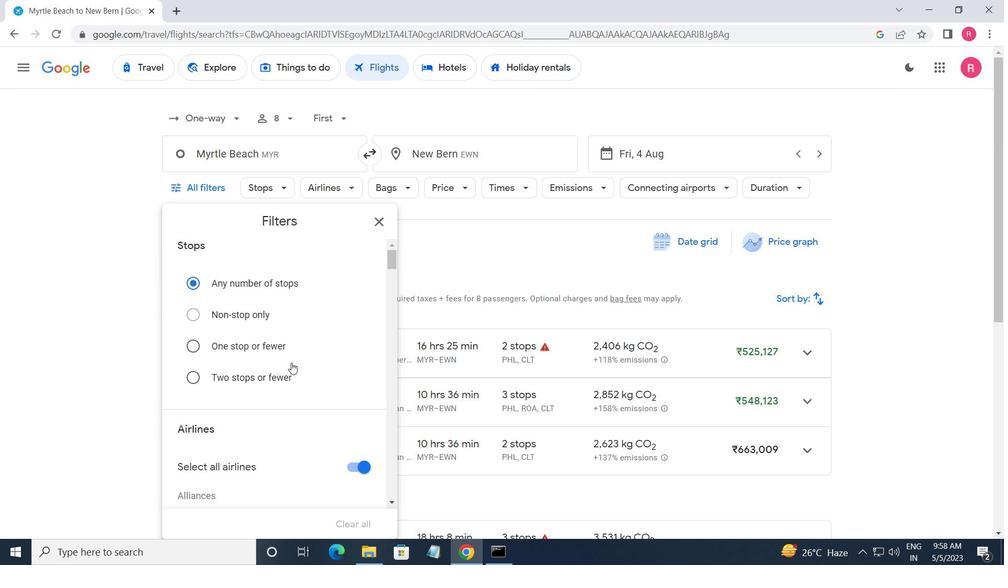 
Action: Mouse scrolled (300, 362) with delta (0, 0)
Screenshot: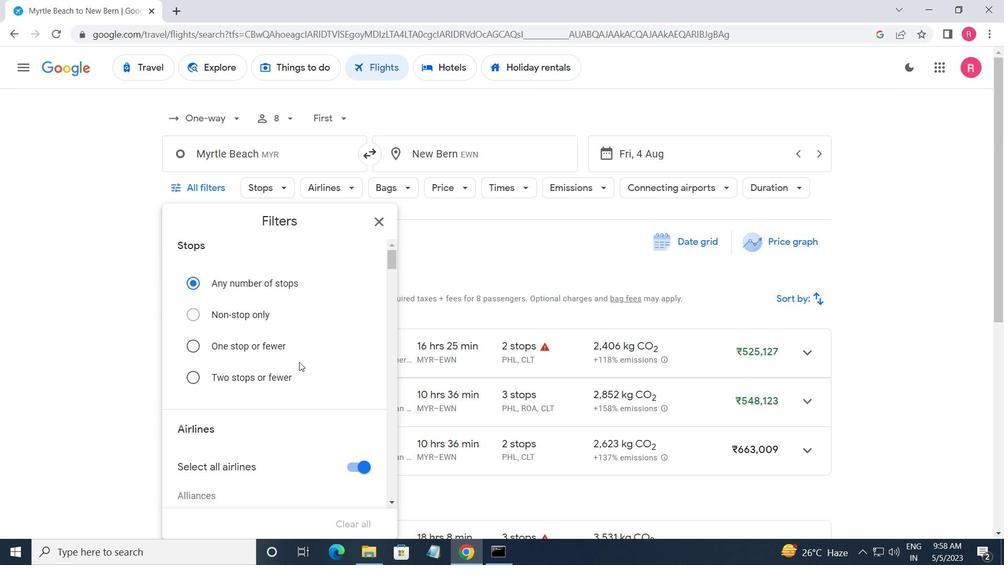 
Action: Mouse scrolled (300, 362) with delta (0, 0)
Screenshot: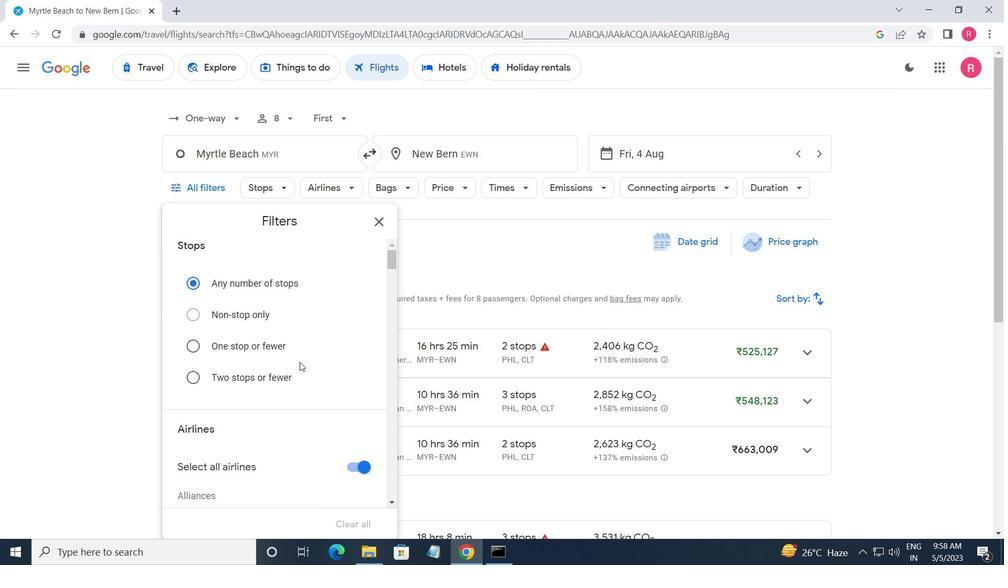 
Action: Mouse moved to (301, 362)
Screenshot: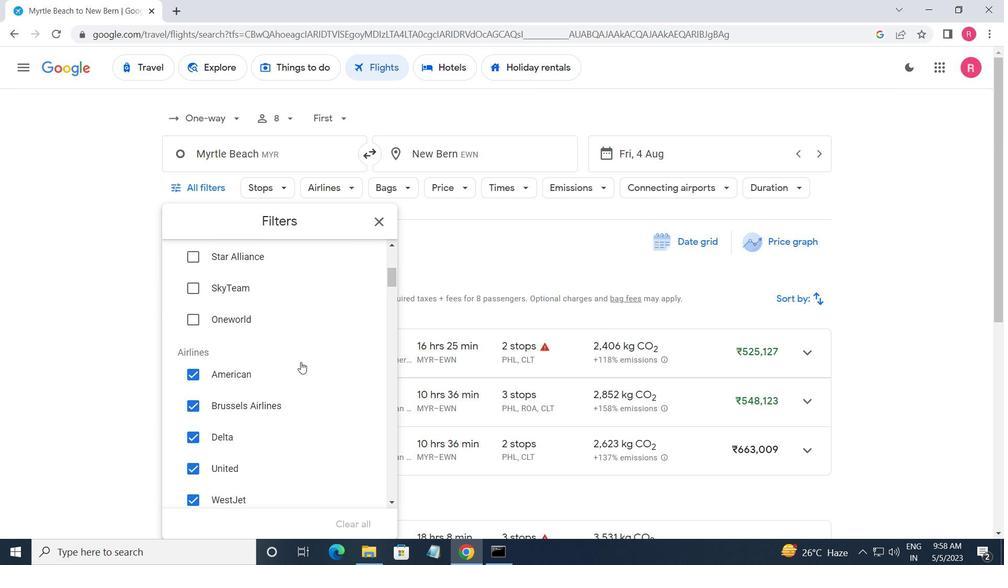 
Action: Mouse scrolled (301, 362) with delta (0, 0)
Screenshot: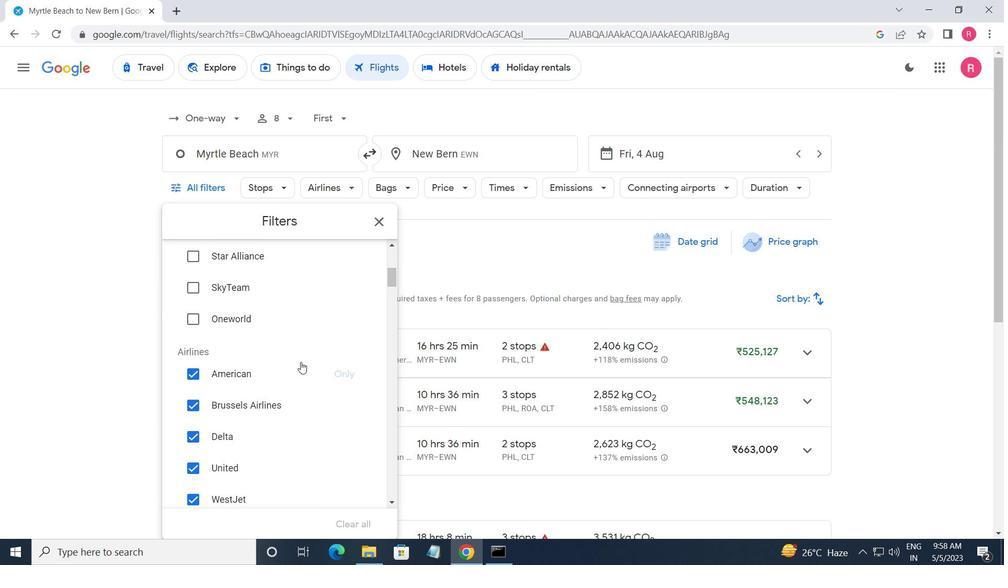 
Action: Mouse scrolled (301, 362) with delta (0, 0)
Screenshot: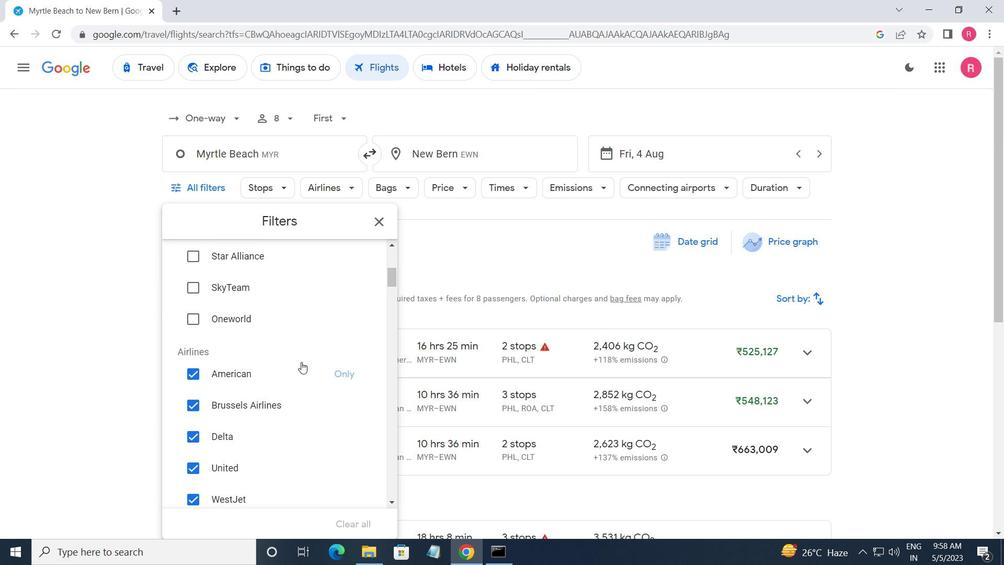 
Action: Mouse scrolled (301, 362) with delta (0, 0)
Screenshot: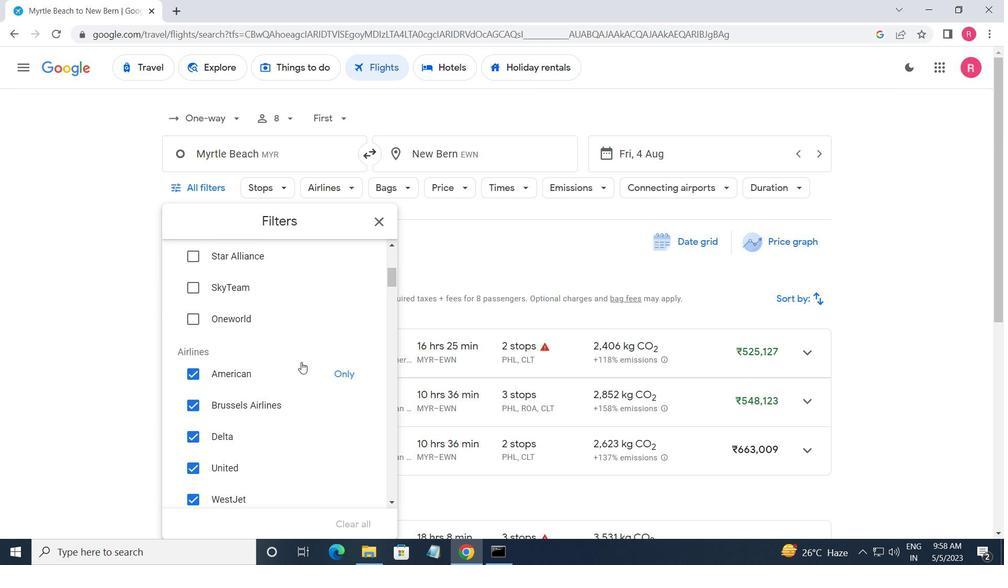 
Action: Mouse scrolled (301, 362) with delta (0, 0)
Screenshot: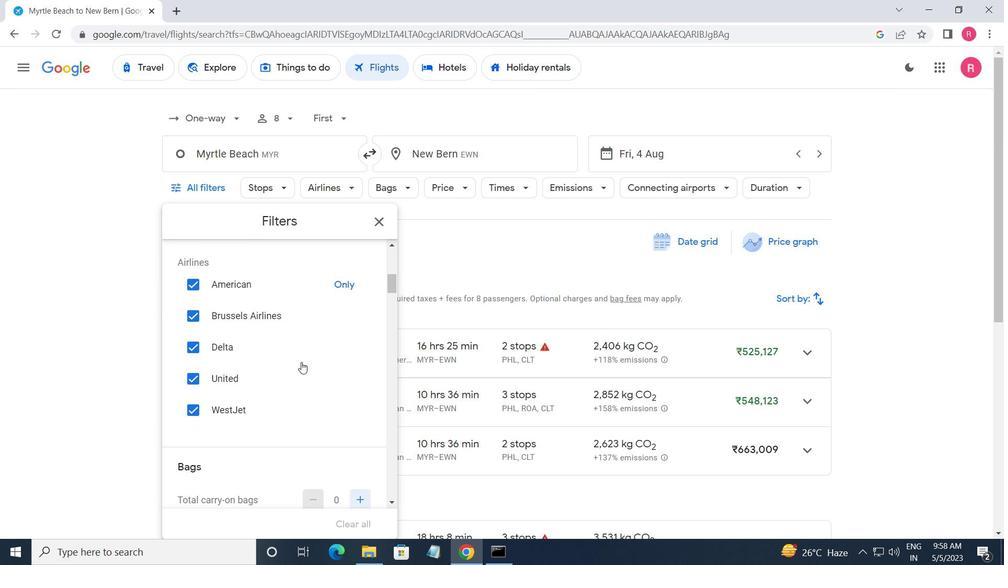 
Action: Mouse moved to (367, 358)
Screenshot: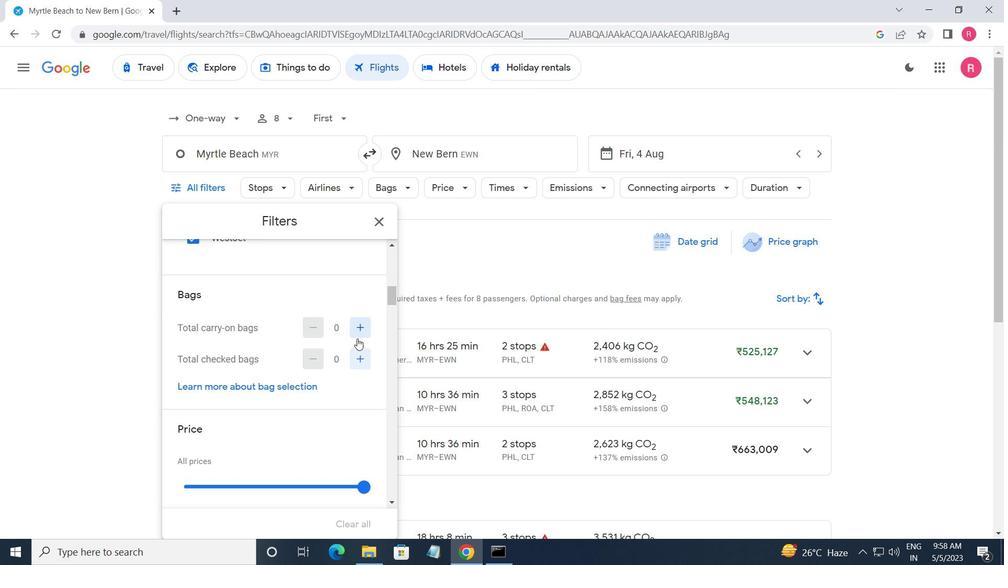 
Action: Mouse pressed left at (367, 358)
Screenshot: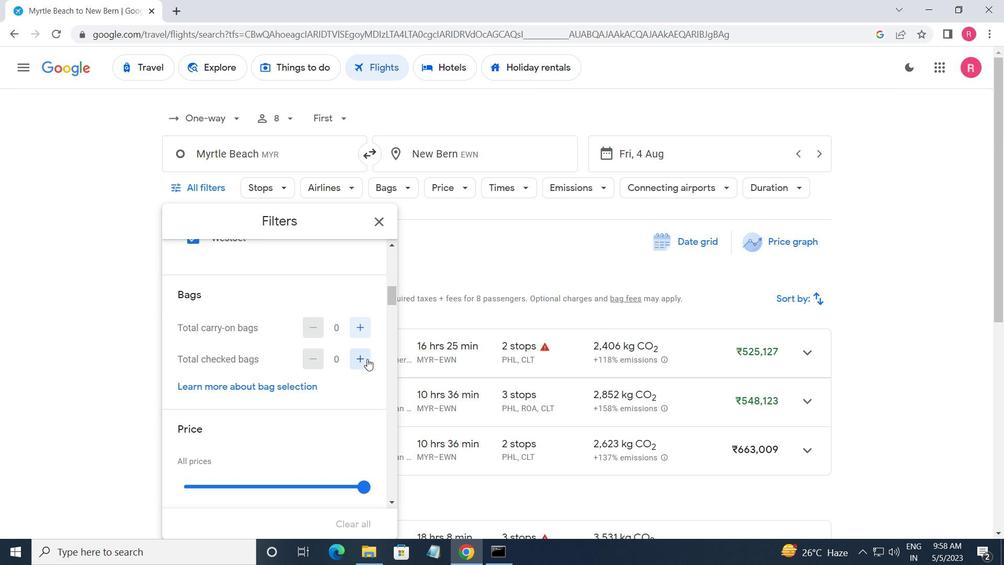 
Action: Mouse moved to (365, 359)
Screenshot: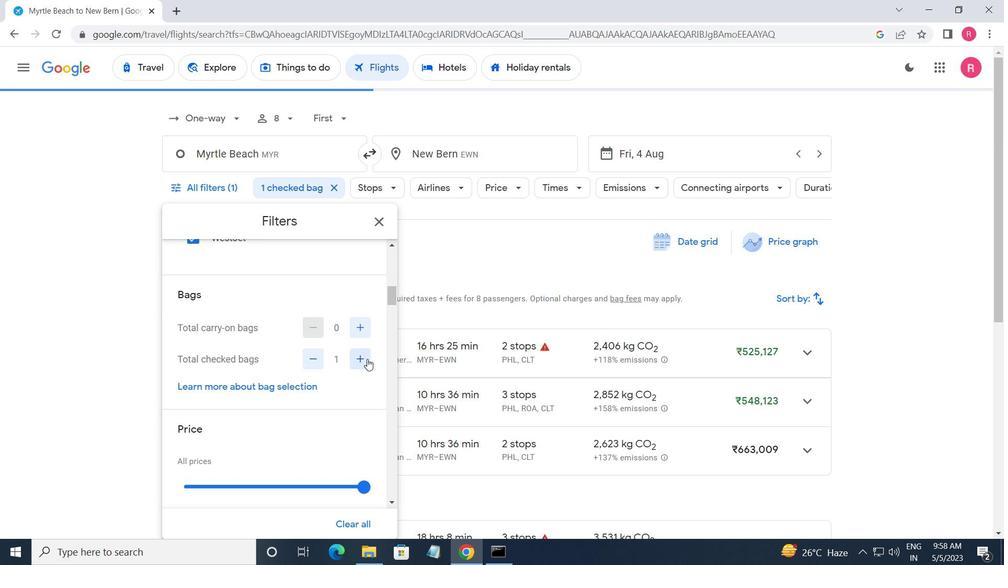 
Action: Mouse scrolled (365, 359) with delta (0, 0)
Screenshot: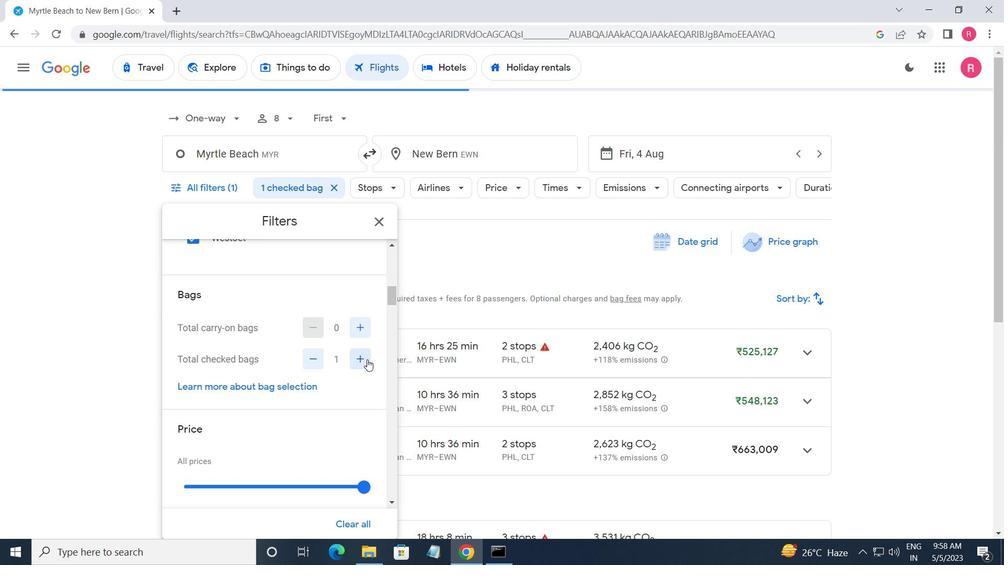 
Action: Mouse moved to (365, 360)
Screenshot: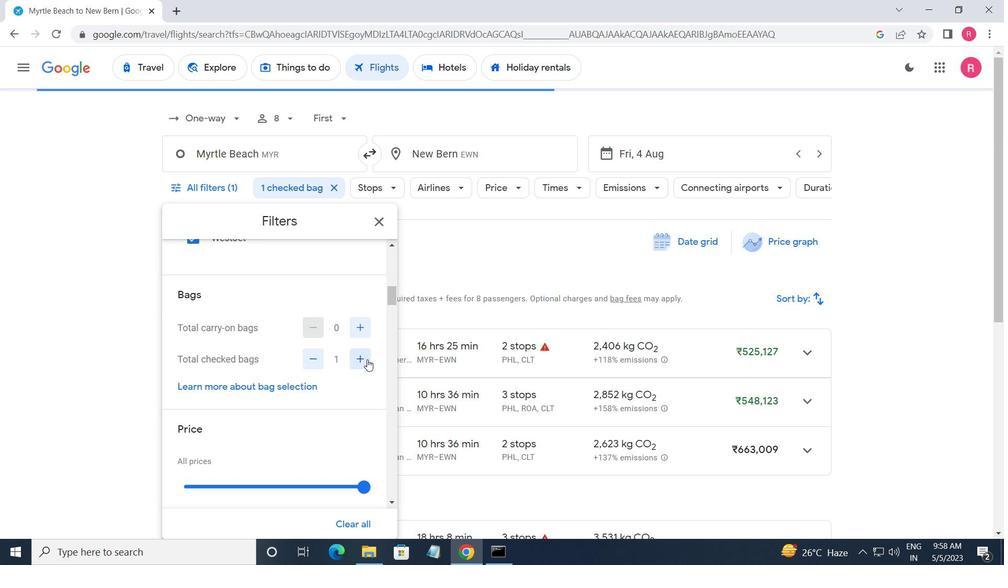 
Action: Mouse scrolled (365, 359) with delta (0, 0)
Screenshot: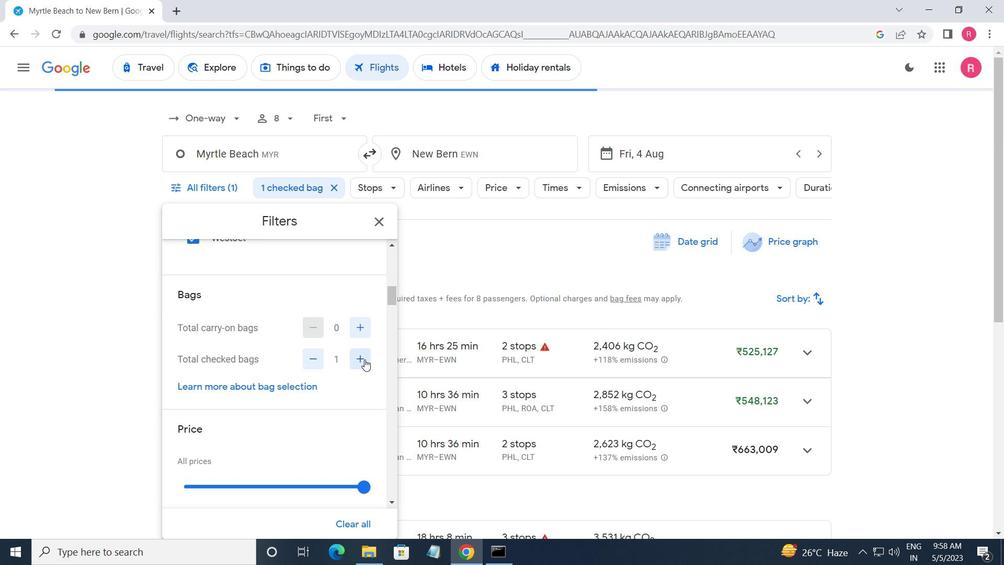 
Action: Mouse moved to (357, 357)
Screenshot: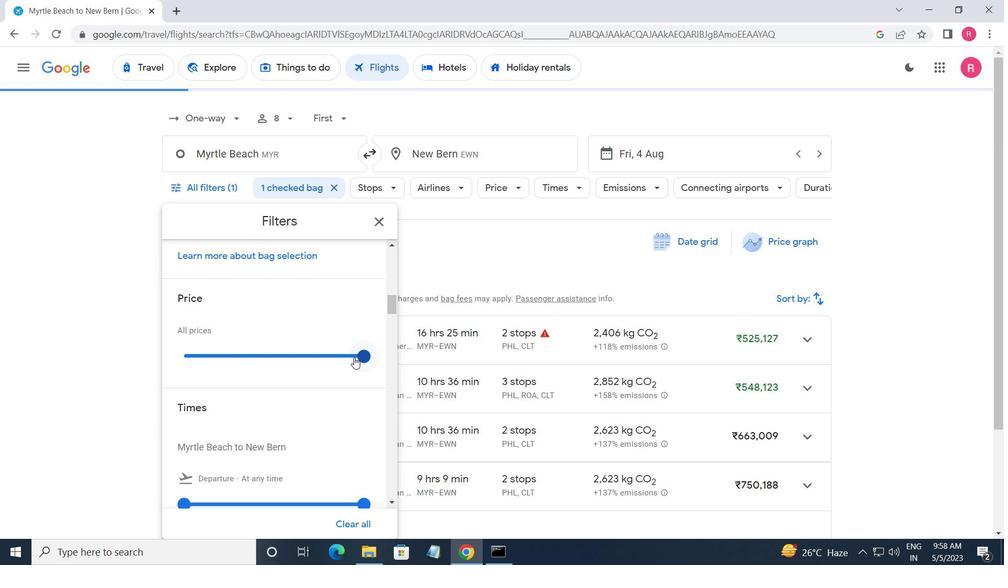 
Action: Mouse pressed left at (357, 357)
Screenshot: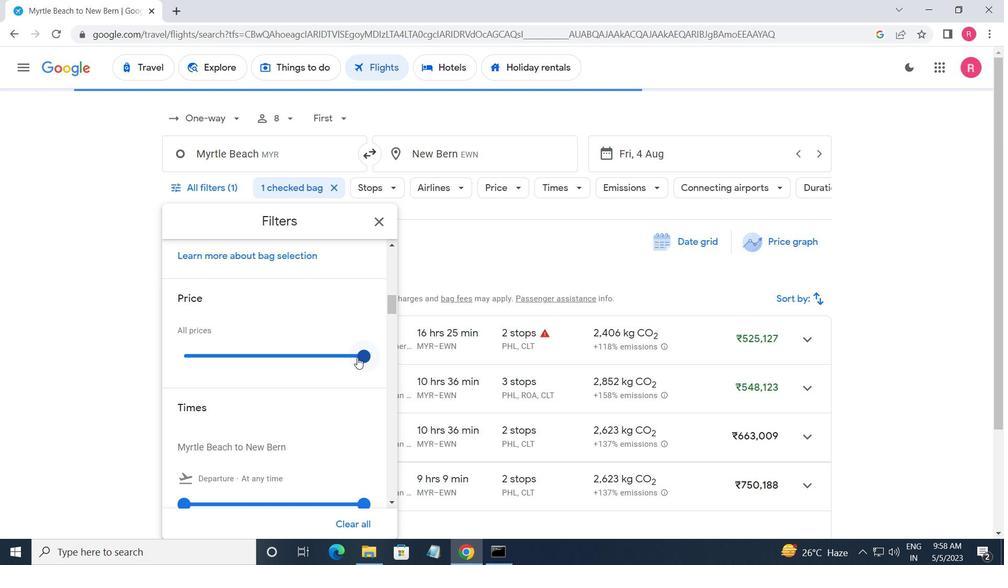 
Action: Mouse moved to (244, 357)
Screenshot: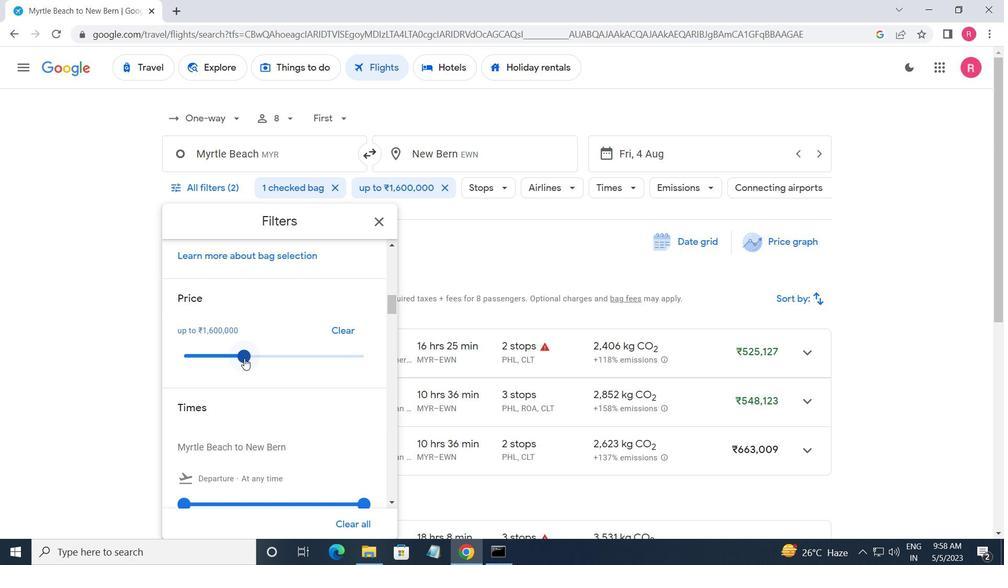 
Action: Mouse pressed left at (244, 357)
Screenshot: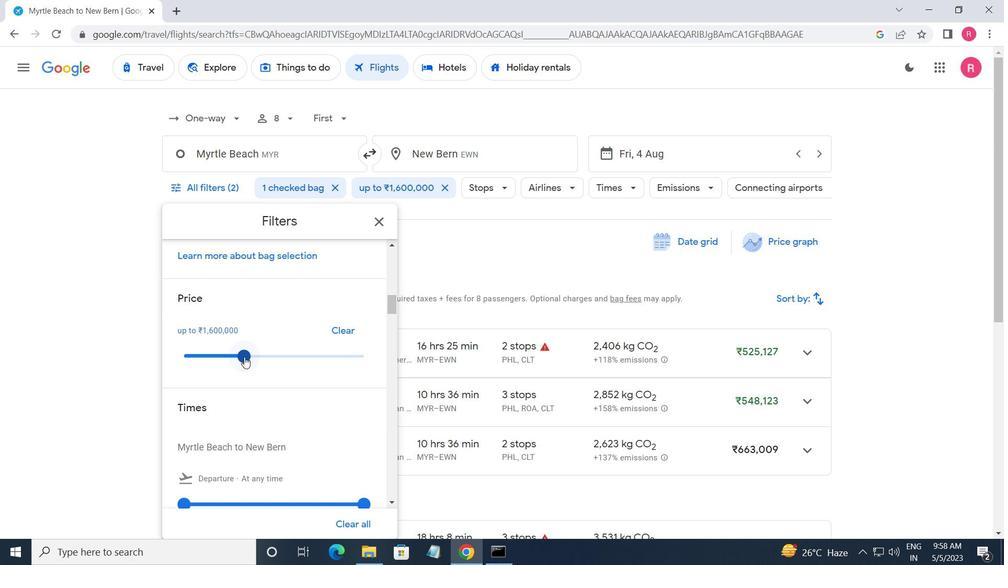 
Action: Mouse moved to (189, 359)
Screenshot: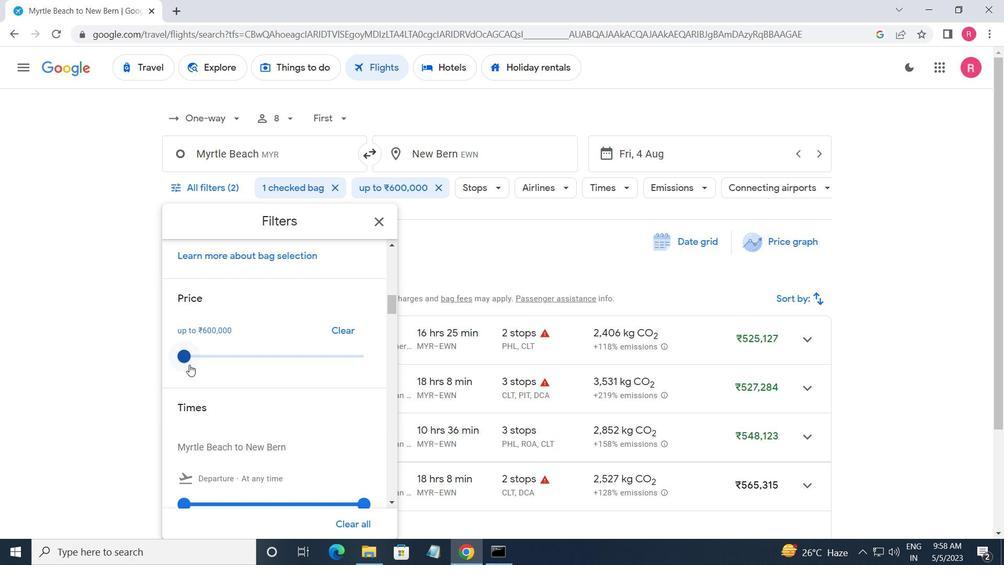 
Action: Mouse pressed left at (189, 359)
Screenshot: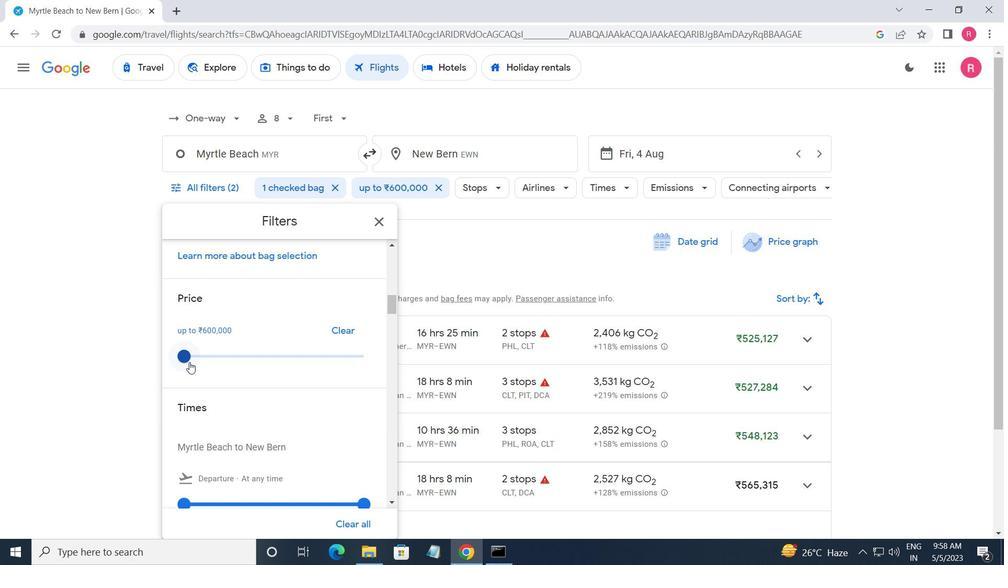 
Action: Mouse moved to (266, 424)
Screenshot: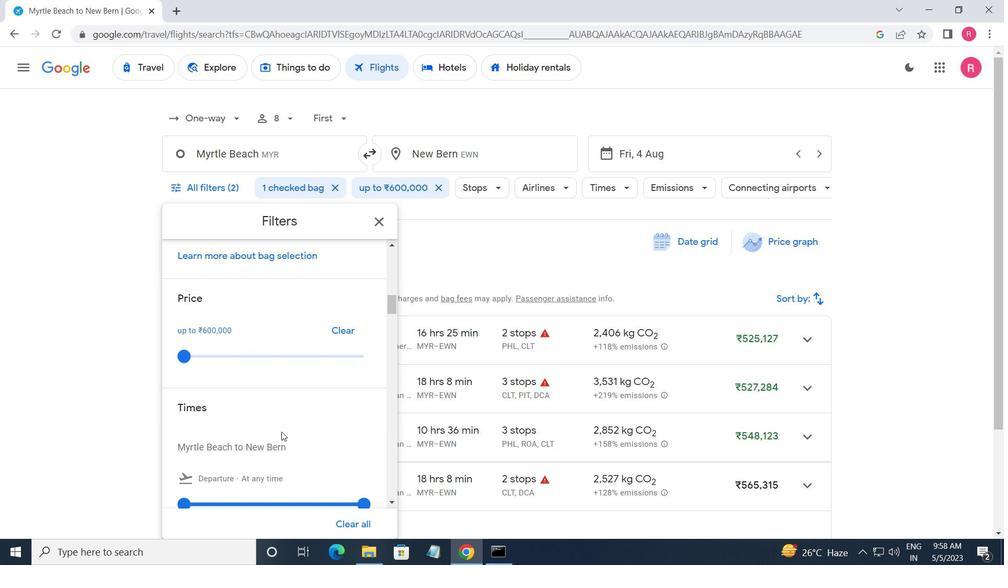 
Action: Mouse scrolled (266, 424) with delta (0, 0)
Screenshot: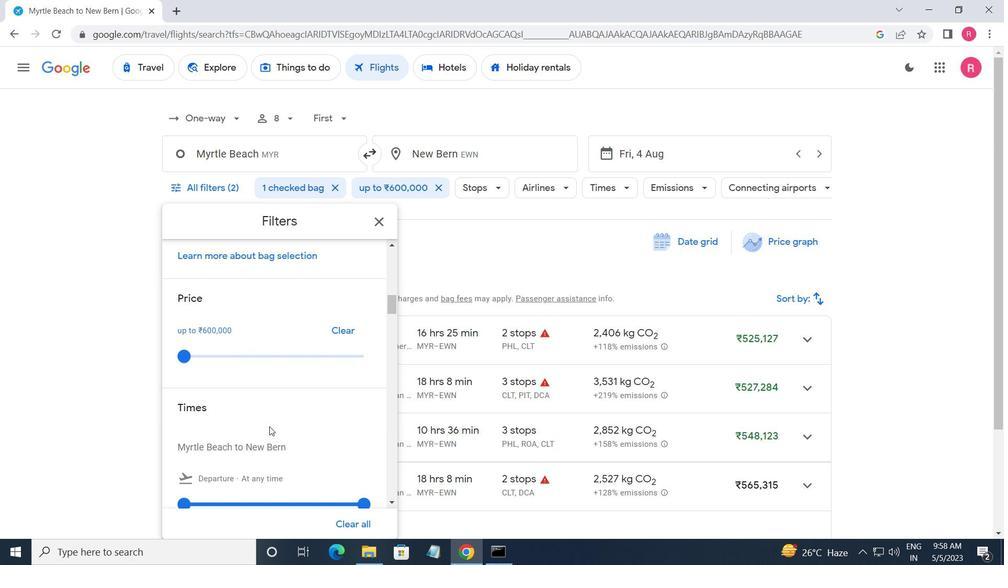 
Action: Mouse scrolled (266, 424) with delta (0, 0)
Screenshot: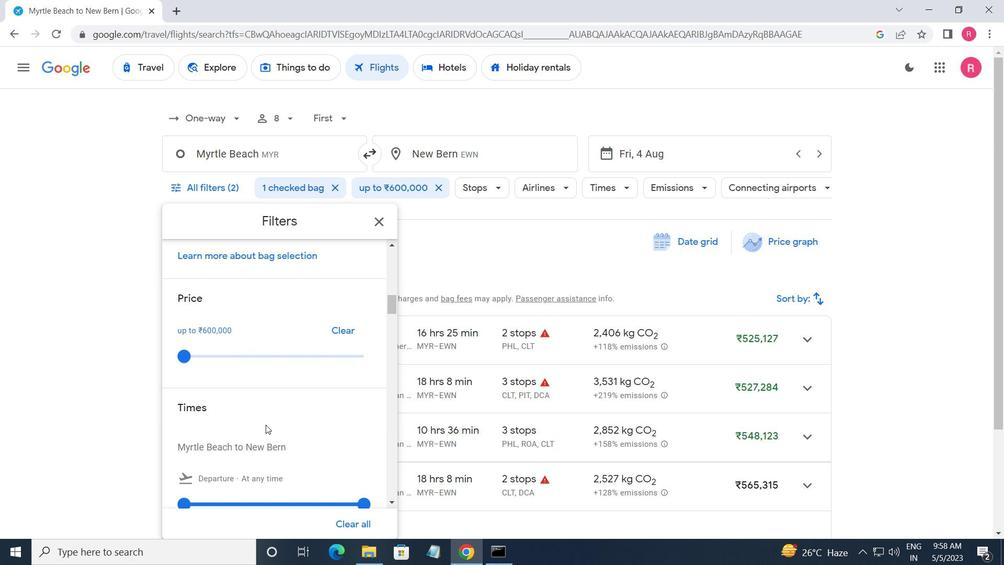 
Action: Mouse moved to (187, 380)
Screenshot: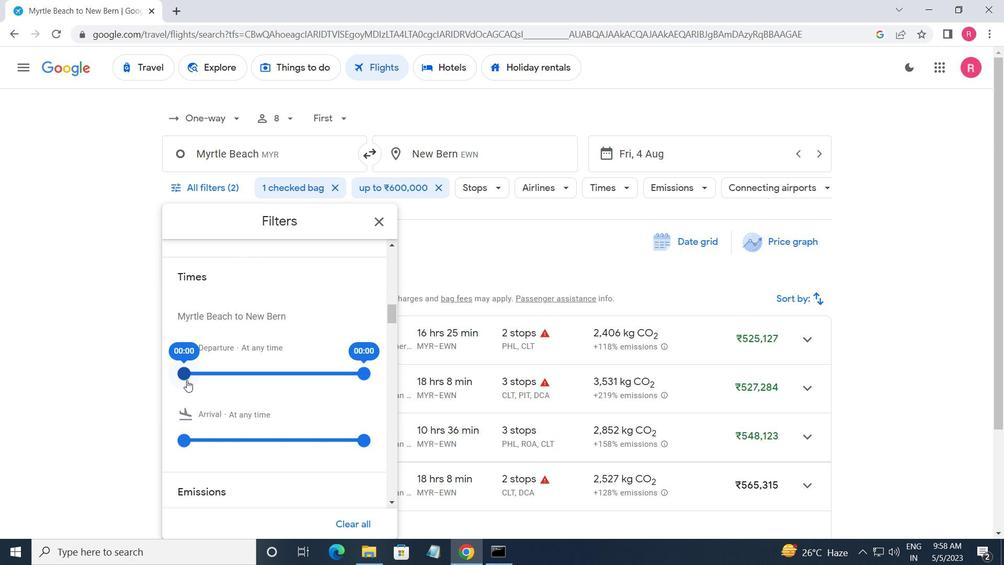 
Action: Mouse pressed left at (187, 380)
Screenshot: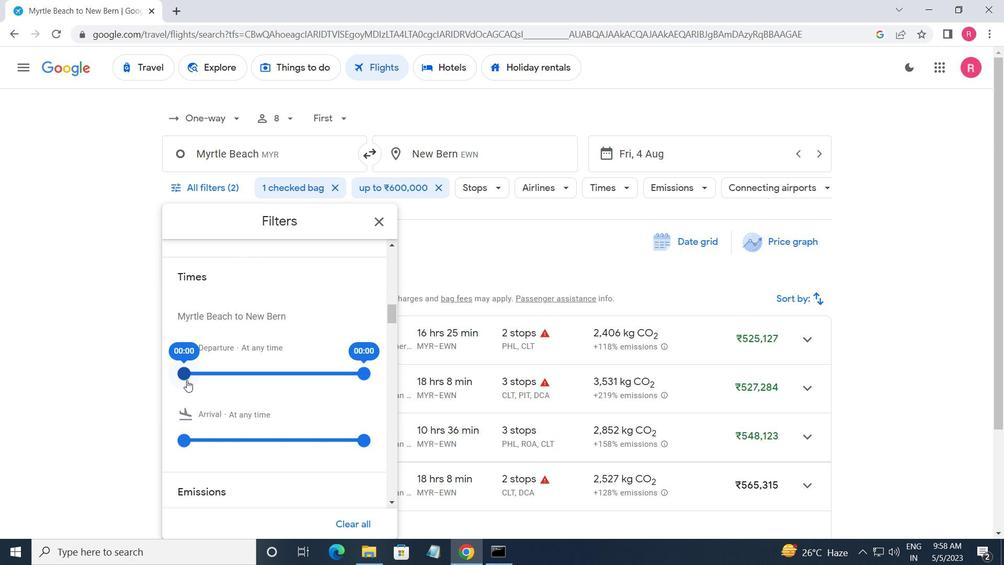 
Action: Mouse moved to (367, 372)
Screenshot: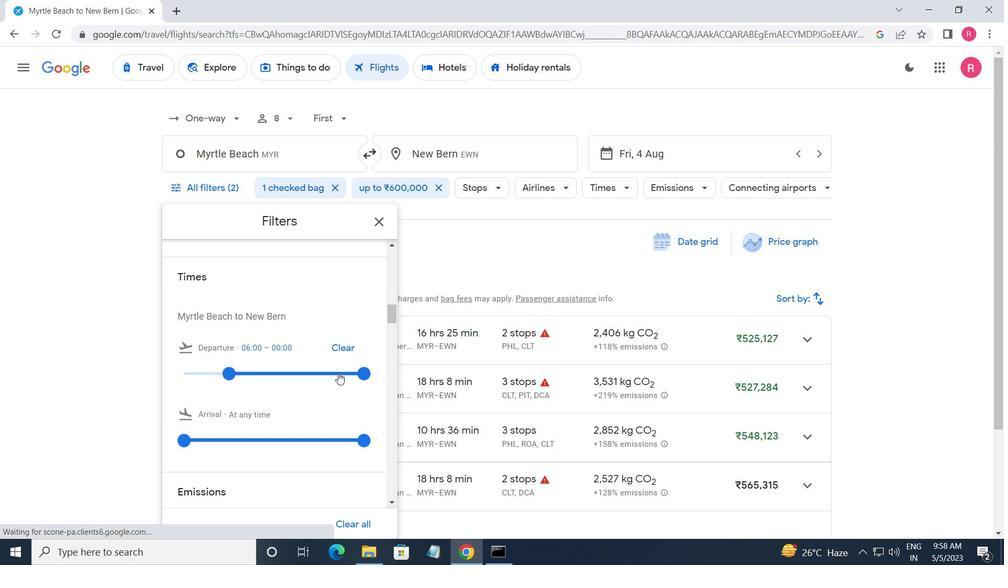 
Action: Mouse pressed left at (367, 372)
Screenshot: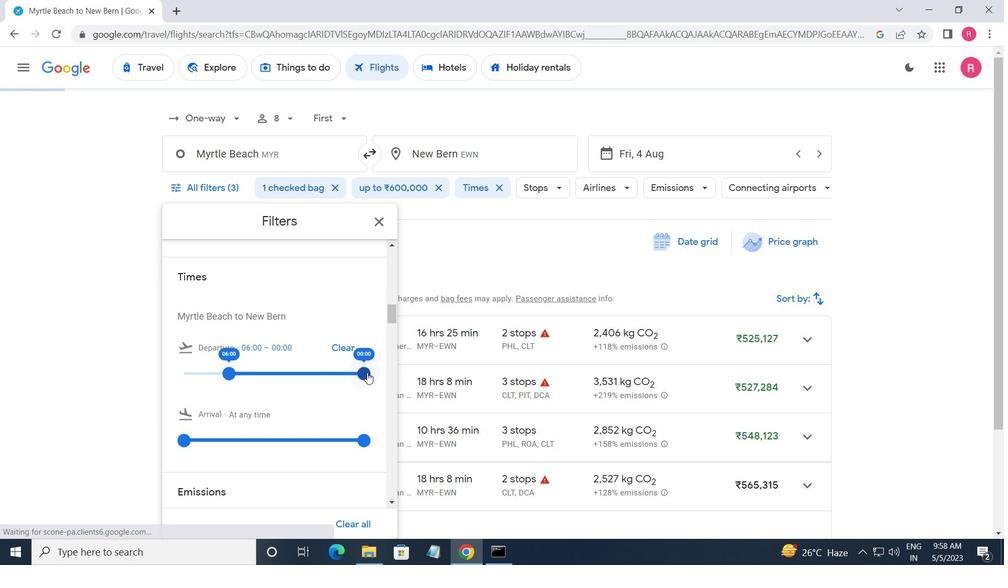
Action: Mouse moved to (376, 228)
Screenshot: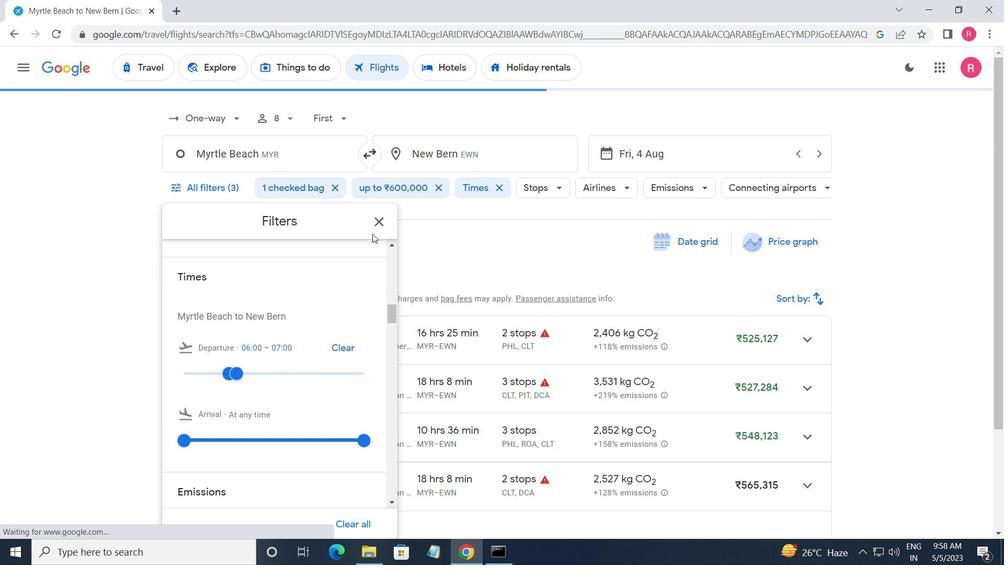 
Action: Mouse pressed left at (376, 228)
Screenshot: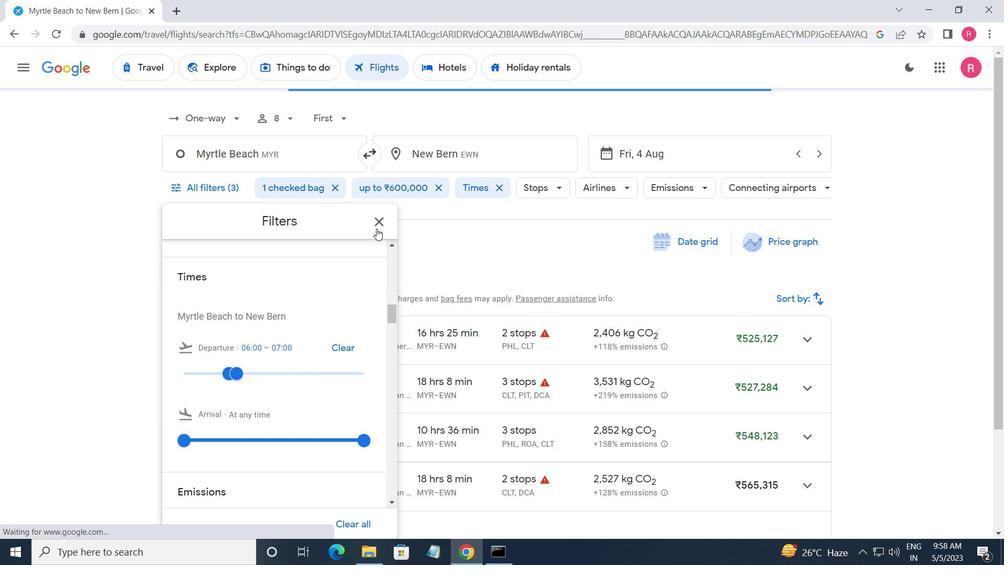 
